 Task: Look for space in Galveston, United States from 10th August, 2023 to 18th August, 2023 for 2 adults in price range Rs.10000 to Rs.14000. Place can be private room with 1  bedroom having 1 bed and 1 bathroom. Property type can be house, flat, guest house. Amenities needed are: wifi, TV, free parkinig on premises, gym, breakfast. Booking option can be shelf check-in. Required host language is English.
Action: Mouse moved to (426, 90)
Screenshot: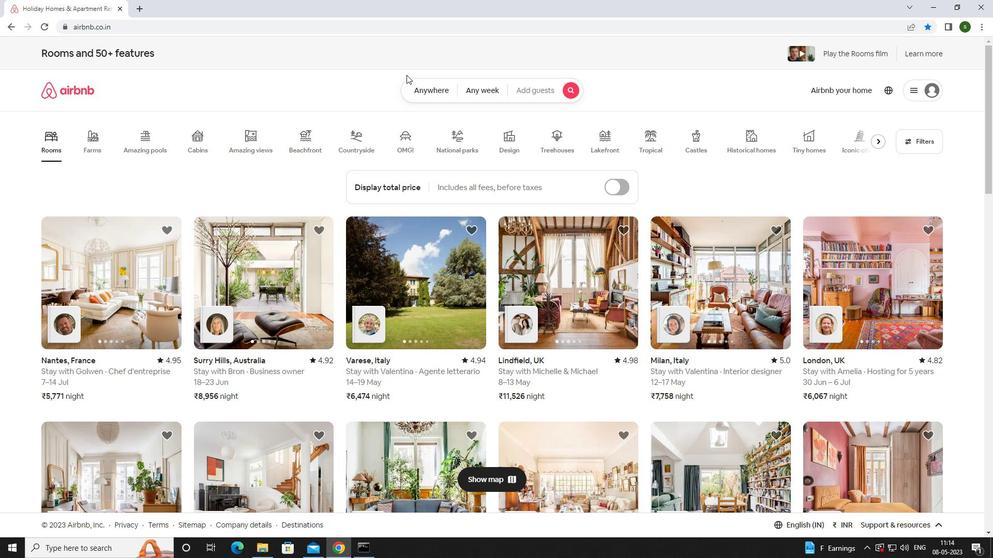 
Action: Mouse pressed left at (426, 90)
Screenshot: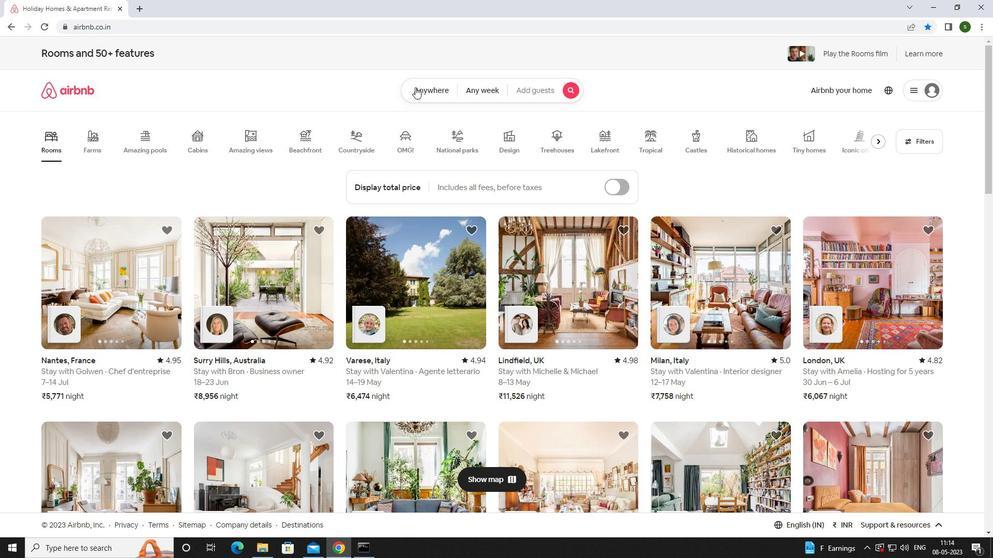 
Action: Mouse moved to (346, 130)
Screenshot: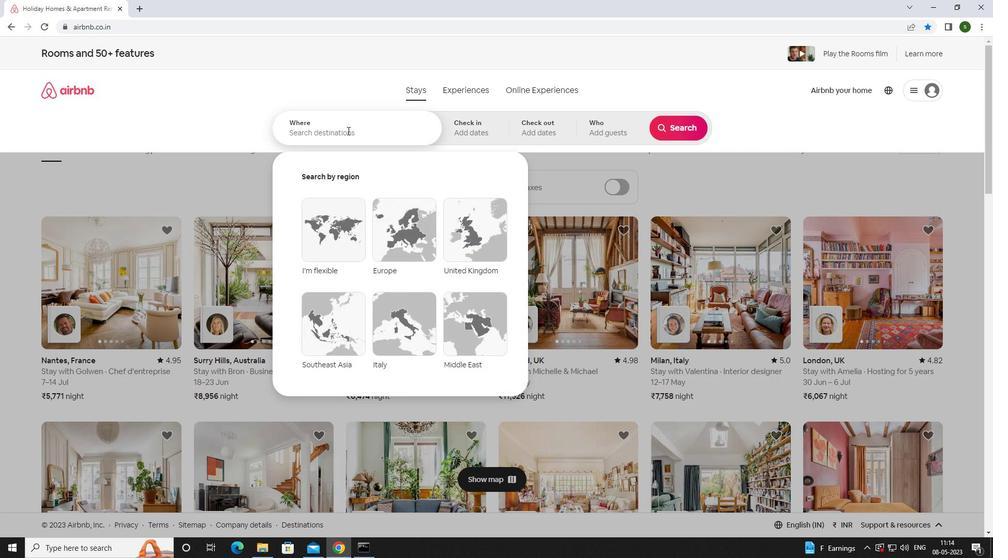 
Action: Mouse pressed left at (346, 130)
Screenshot: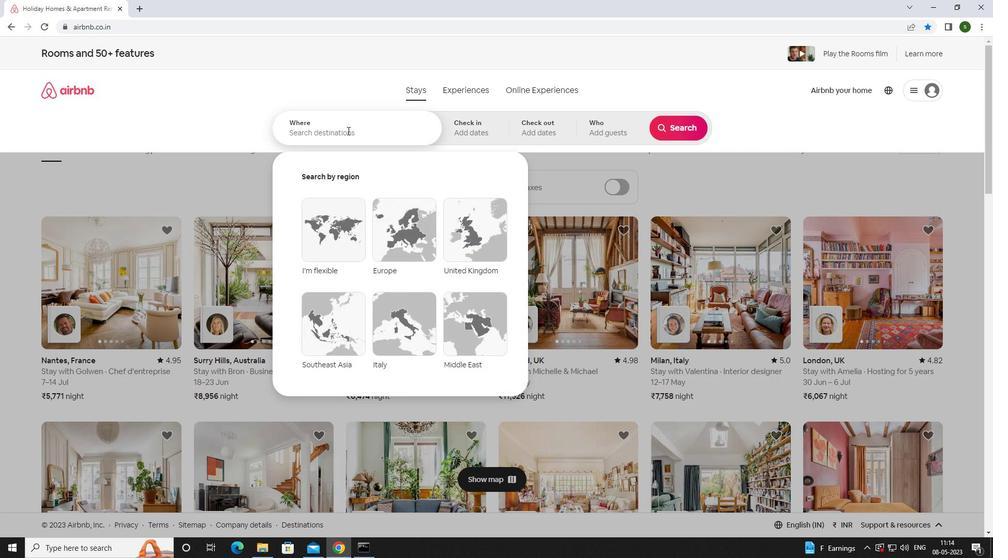 
Action: Key pressed <Key.caps_lock>g<Key.caps_lock>alveston,<Key.space><Key.caps_lock>u<Key.caps_lock>nited<Key.space><Key.caps_lock>s<Key.caps_lock>tates<Key.enter>
Screenshot: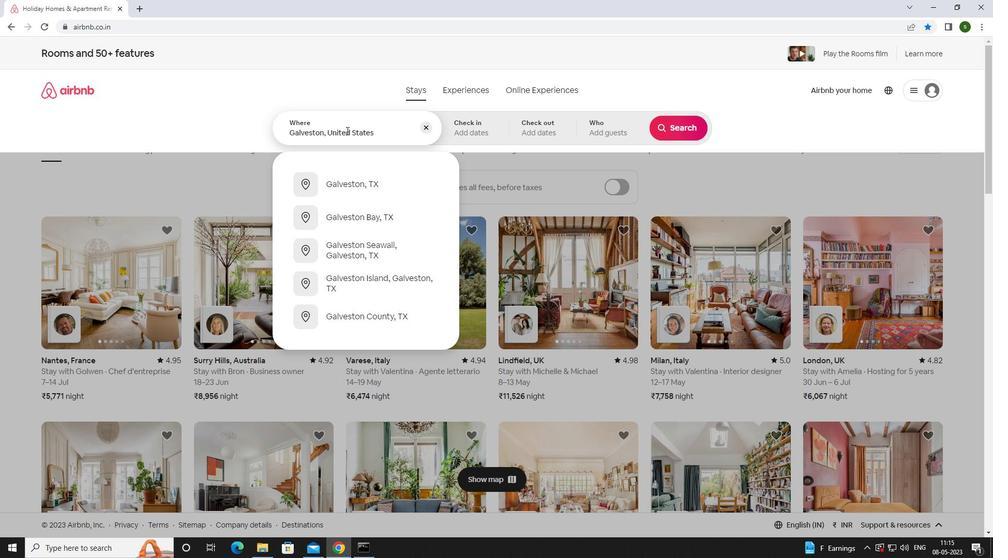 
Action: Mouse moved to (675, 206)
Screenshot: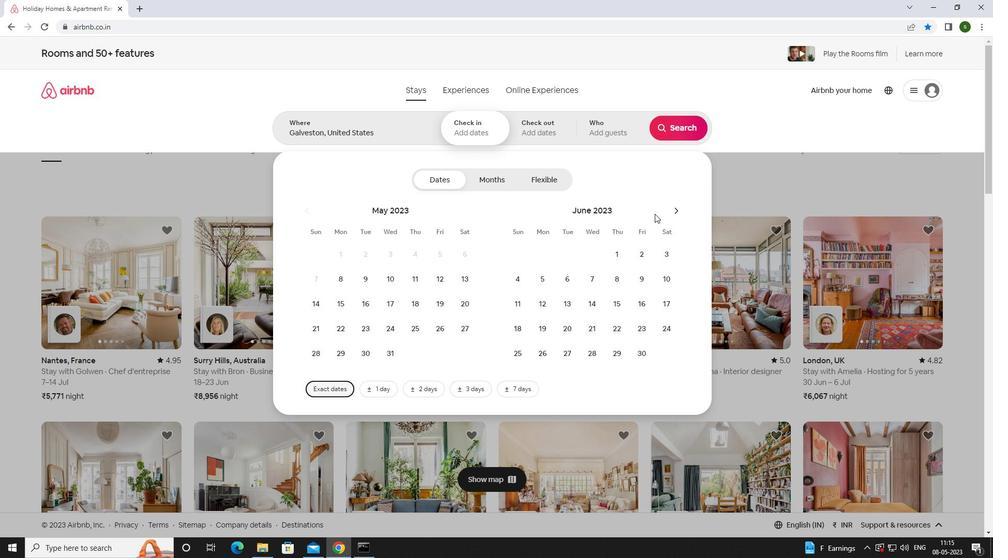 
Action: Mouse pressed left at (675, 206)
Screenshot: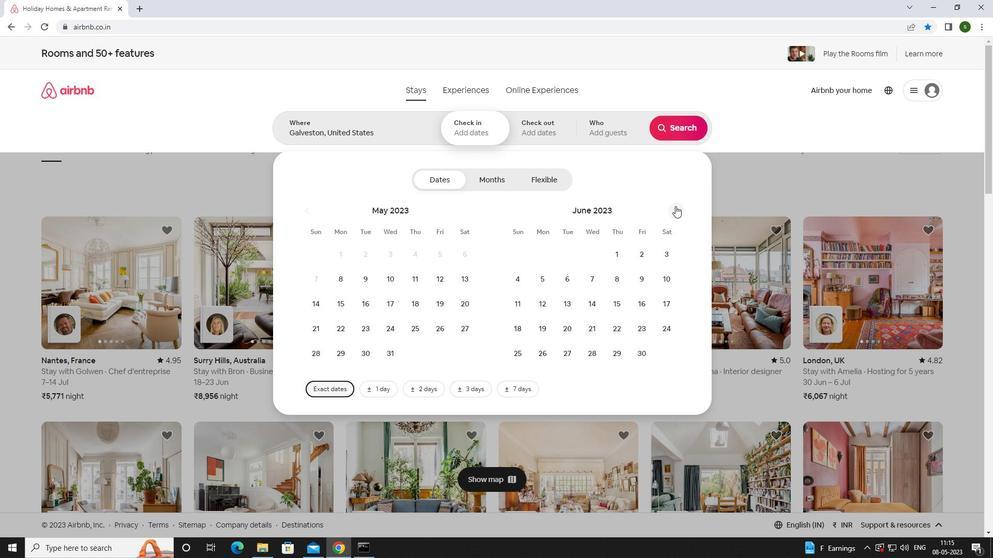 
Action: Mouse pressed left at (675, 206)
Screenshot: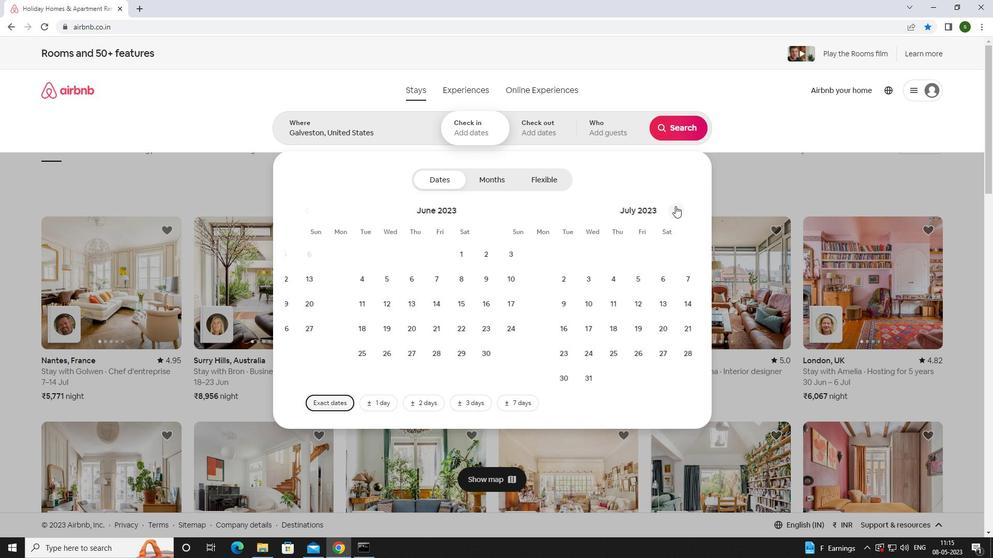 
Action: Mouse moved to (616, 274)
Screenshot: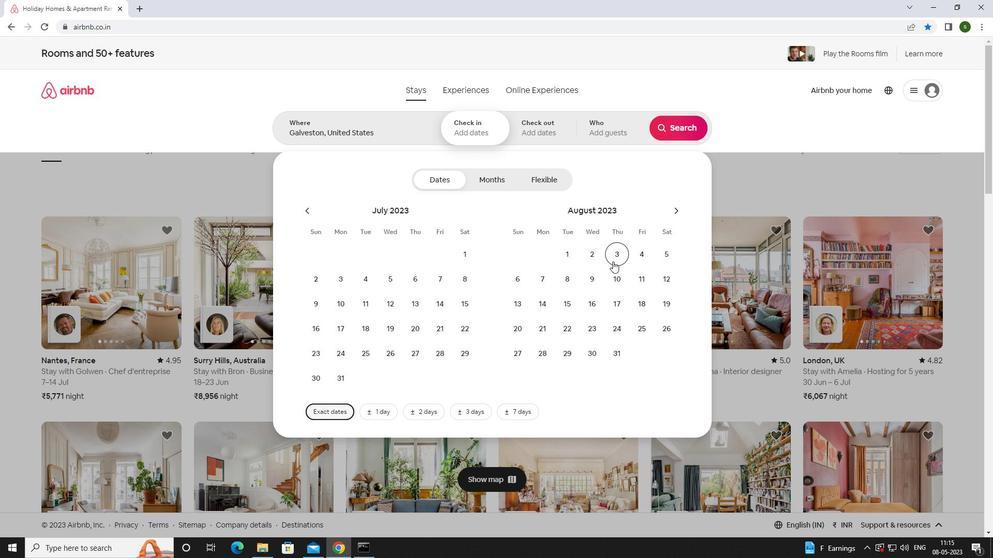 
Action: Mouse pressed left at (616, 274)
Screenshot: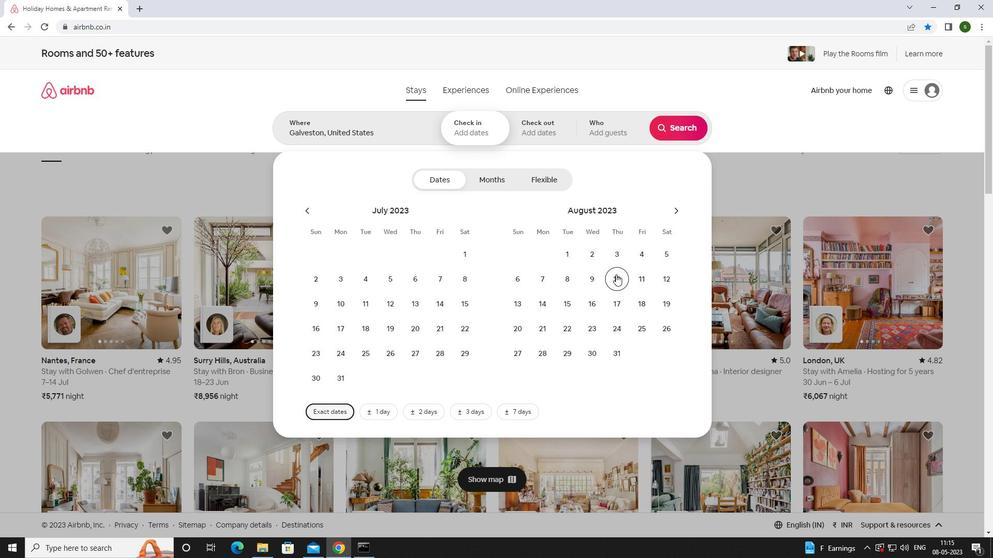 
Action: Mouse moved to (636, 305)
Screenshot: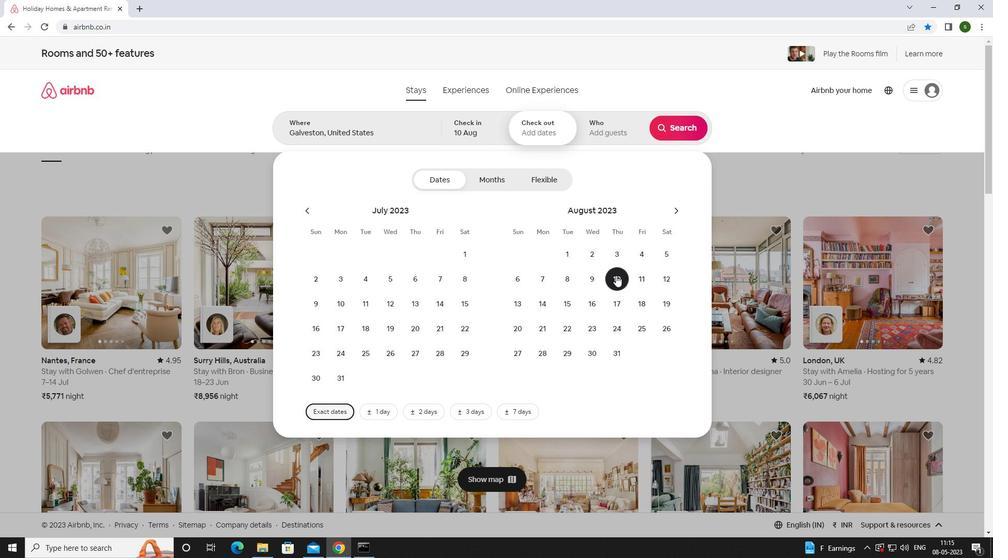 
Action: Mouse pressed left at (636, 305)
Screenshot: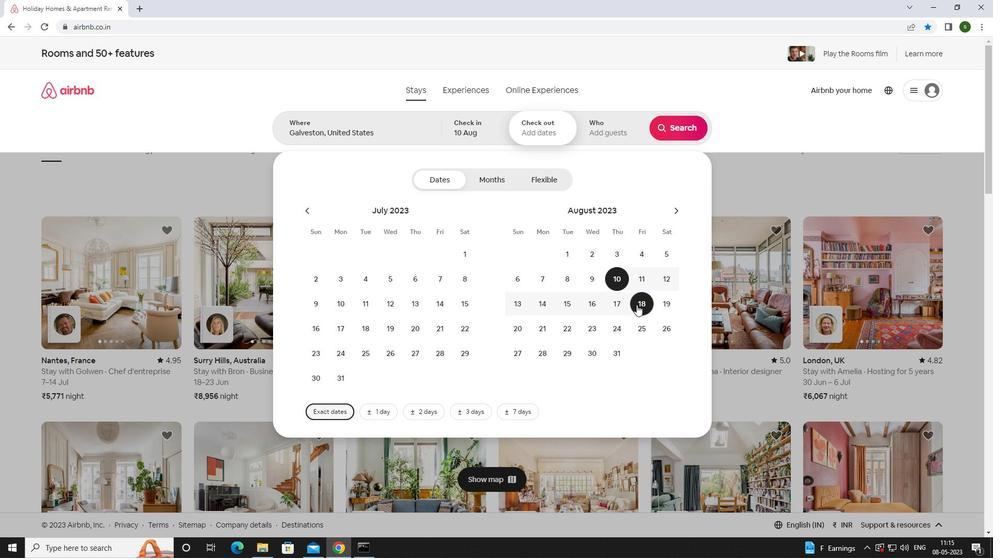 
Action: Mouse moved to (596, 129)
Screenshot: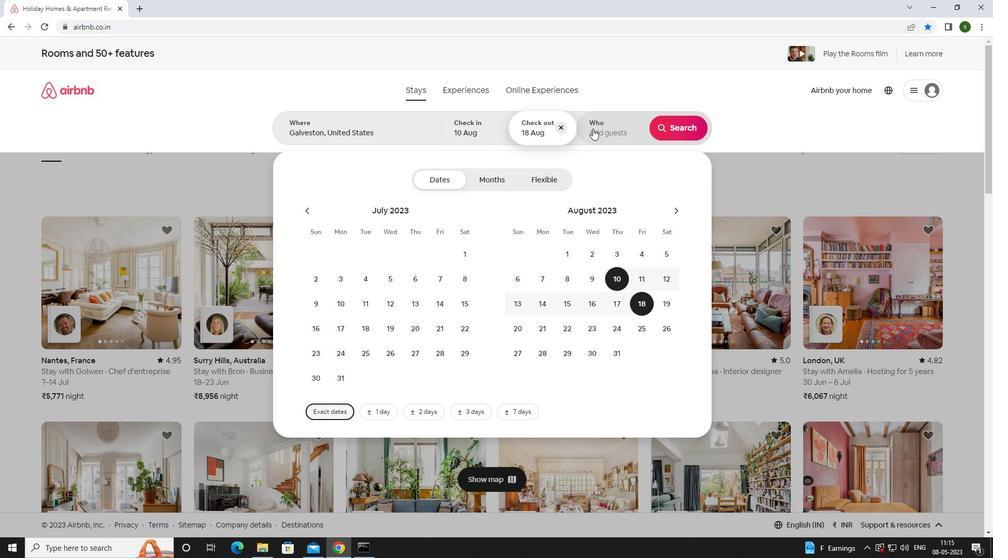 
Action: Mouse pressed left at (596, 129)
Screenshot: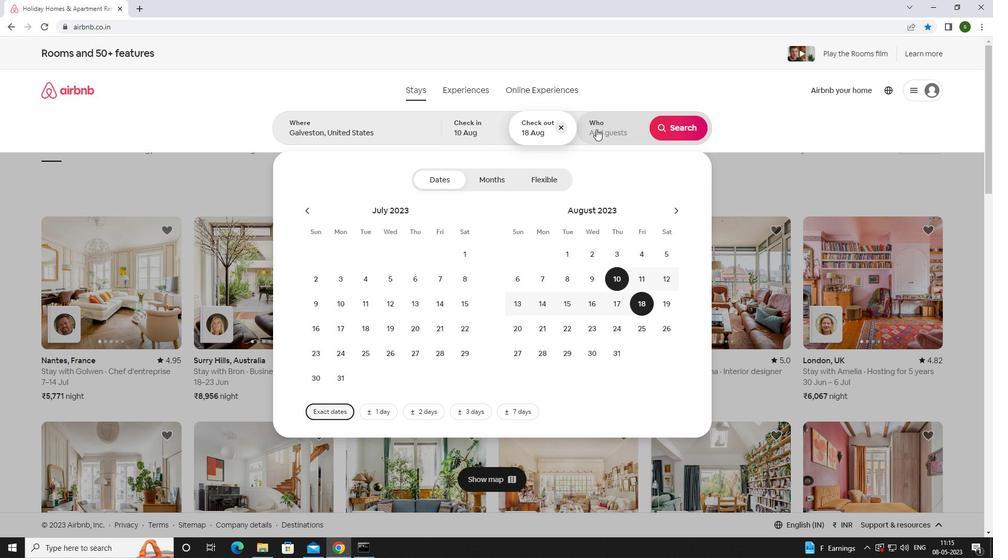 
Action: Mouse moved to (682, 178)
Screenshot: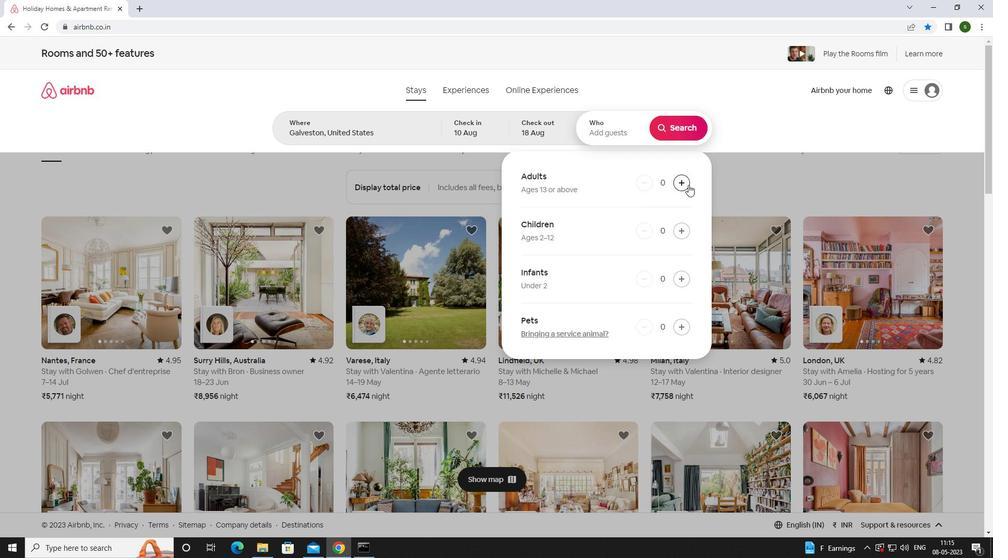 
Action: Mouse pressed left at (682, 178)
Screenshot: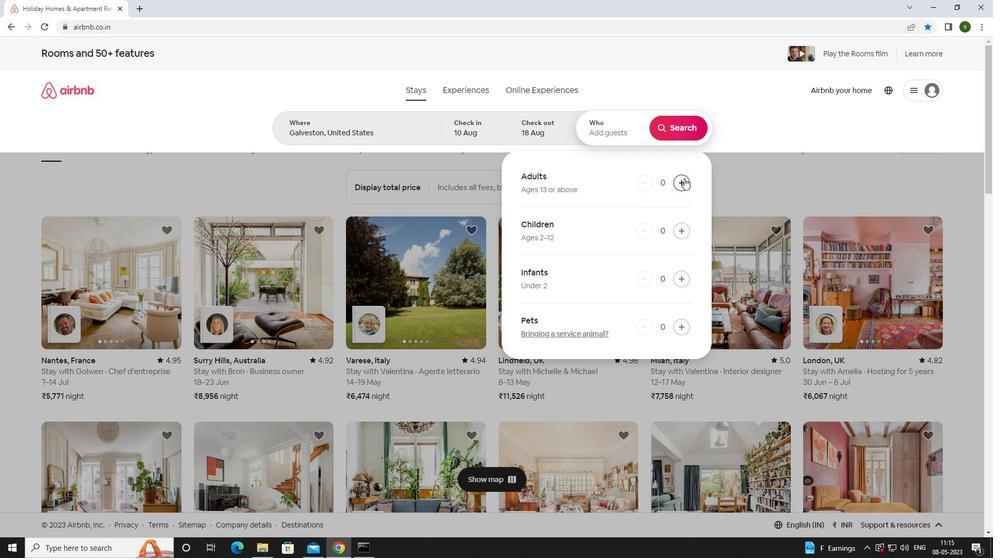 
Action: Mouse pressed left at (682, 178)
Screenshot: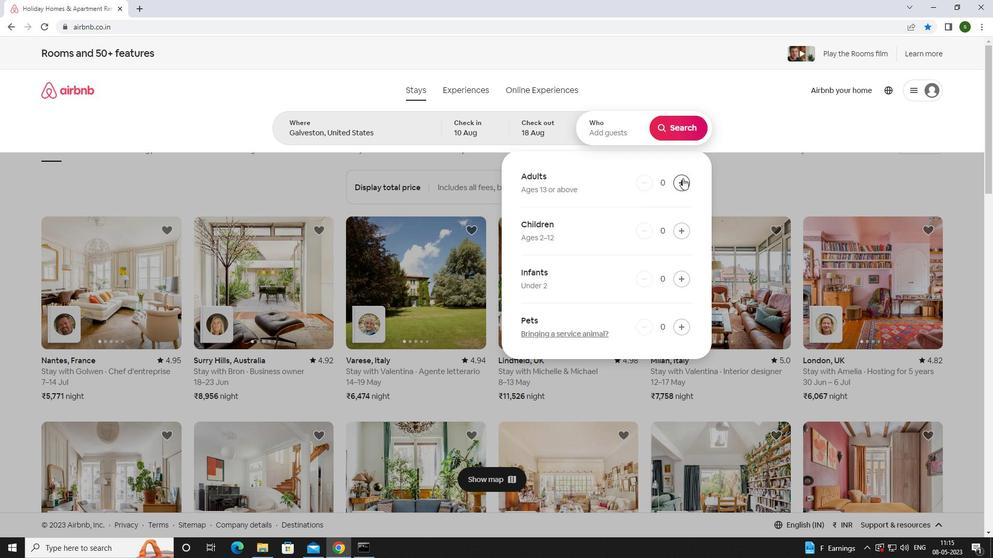 
Action: Mouse moved to (669, 136)
Screenshot: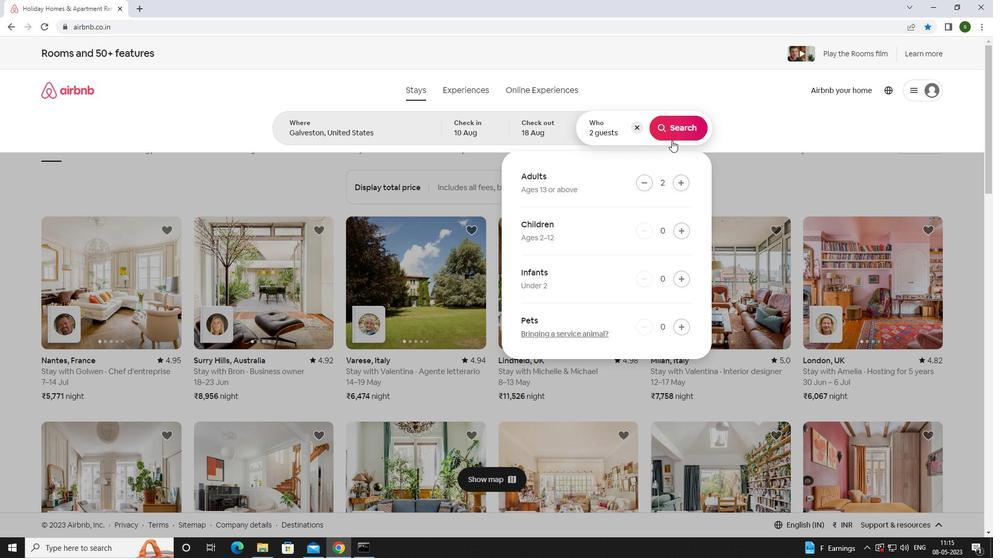 
Action: Mouse pressed left at (669, 136)
Screenshot: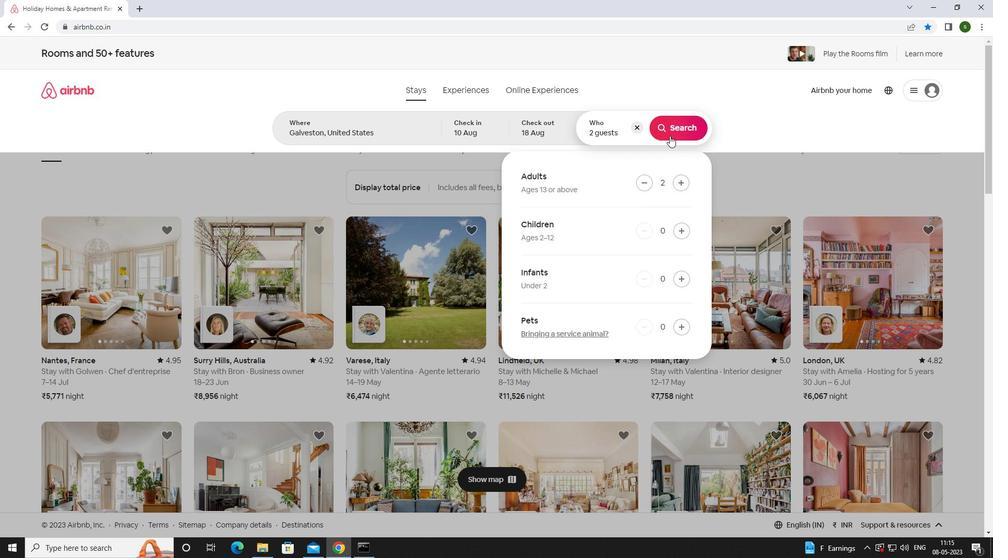
Action: Mouse moved to (940, 101)
Screenshot: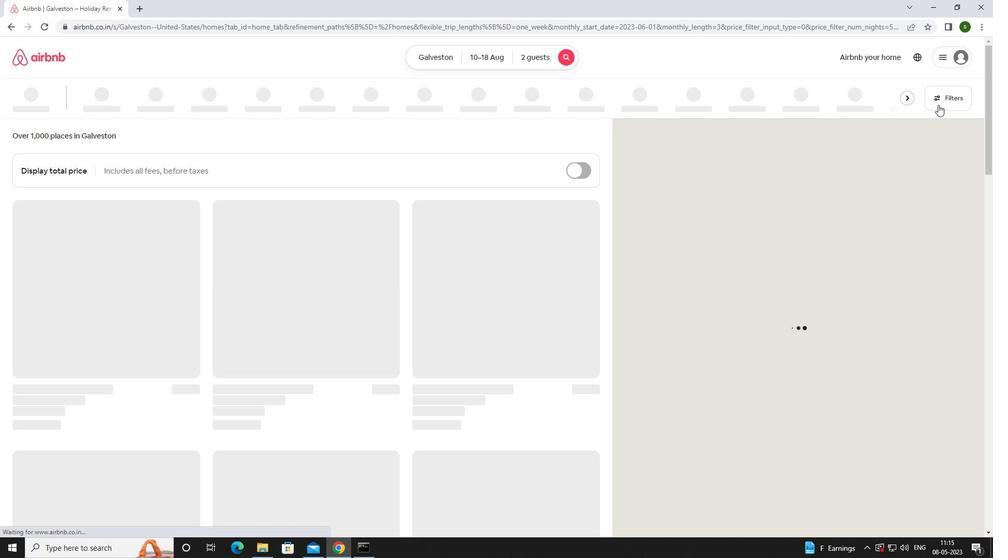 
Action: Mouse pressed left at (940, 101)
Screenshot: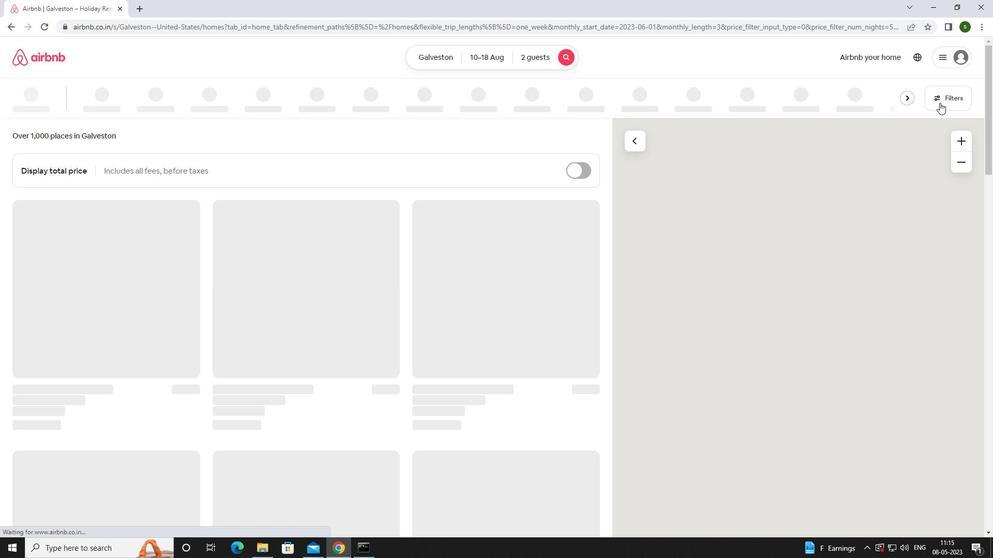 
Action: Mouse moved to (415, 347)
Screenshot: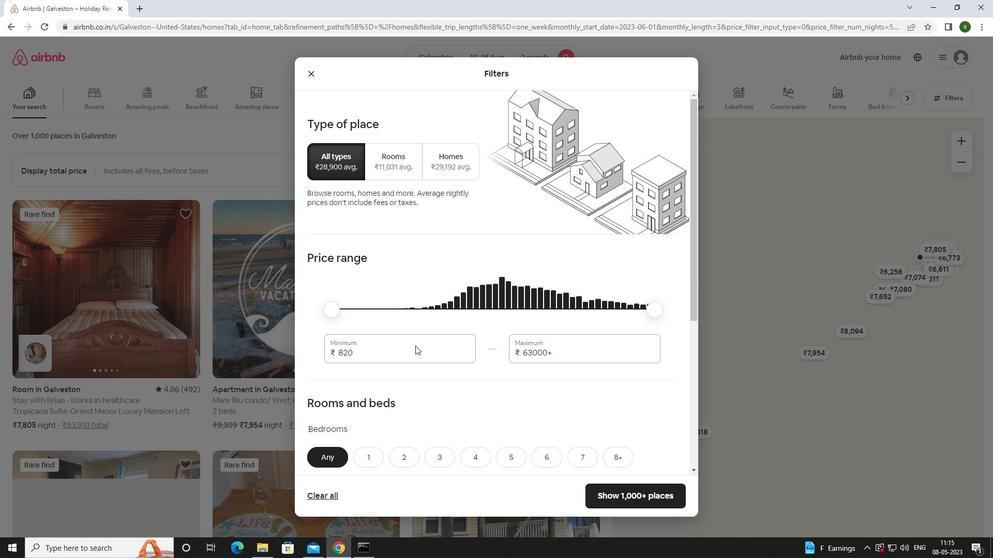 
Action: Mouse pressed left at (415, 347)
Screenshot: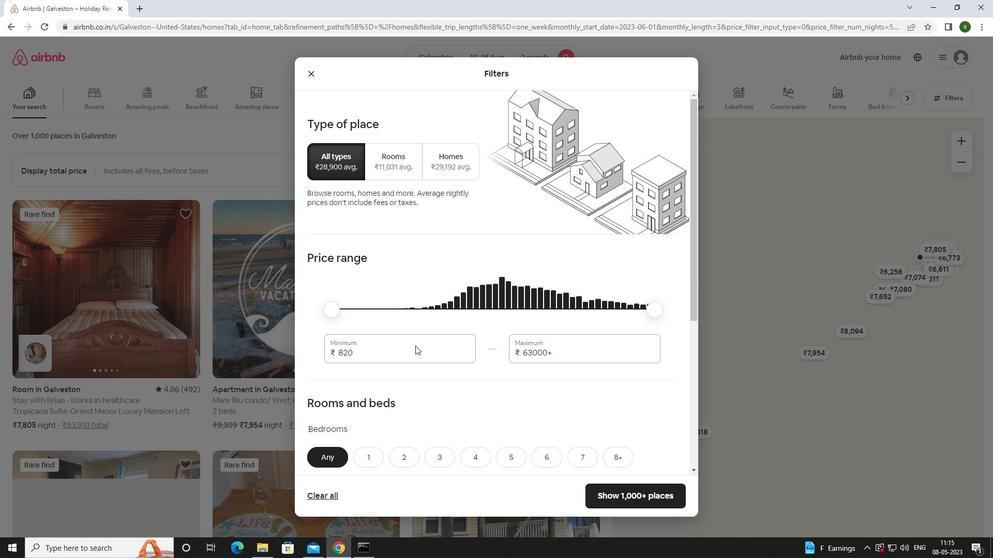 
Action: Mouse moved to (415, 347)
Screenshot: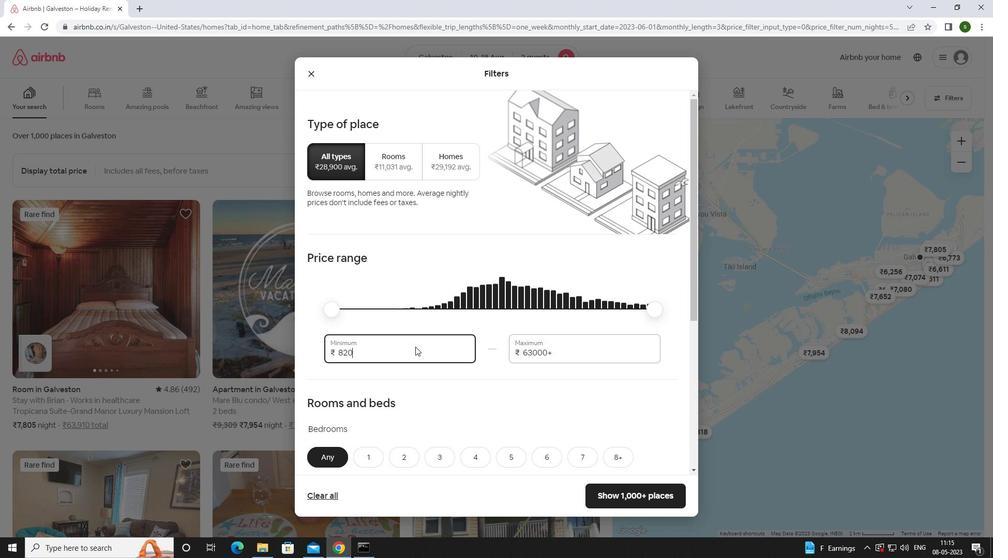 
Action: Key pressed <Key.backspace><Key.backspace><Key.backspace><Key.backspace>10000
Screenshot: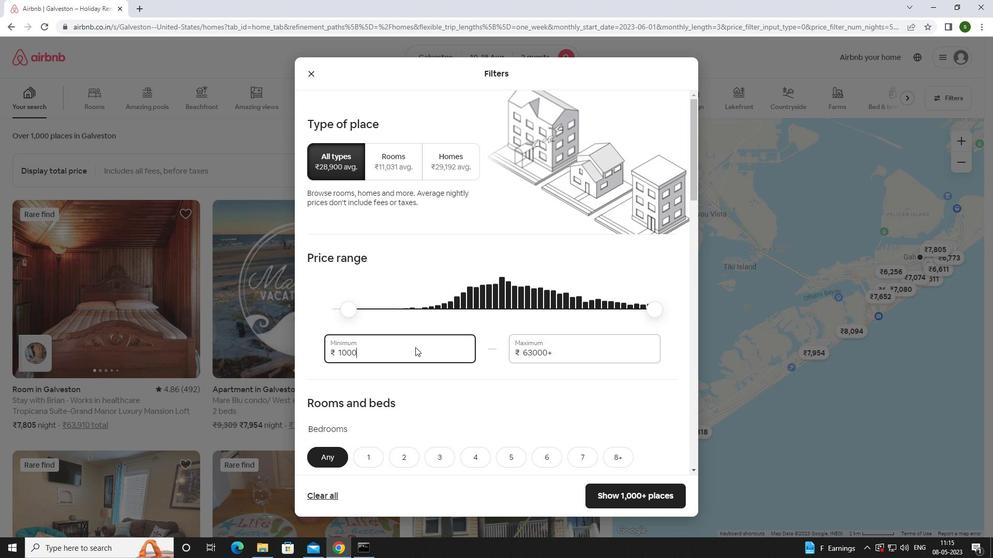 
Action: Mouse moved to (577, 346)
Screenshot: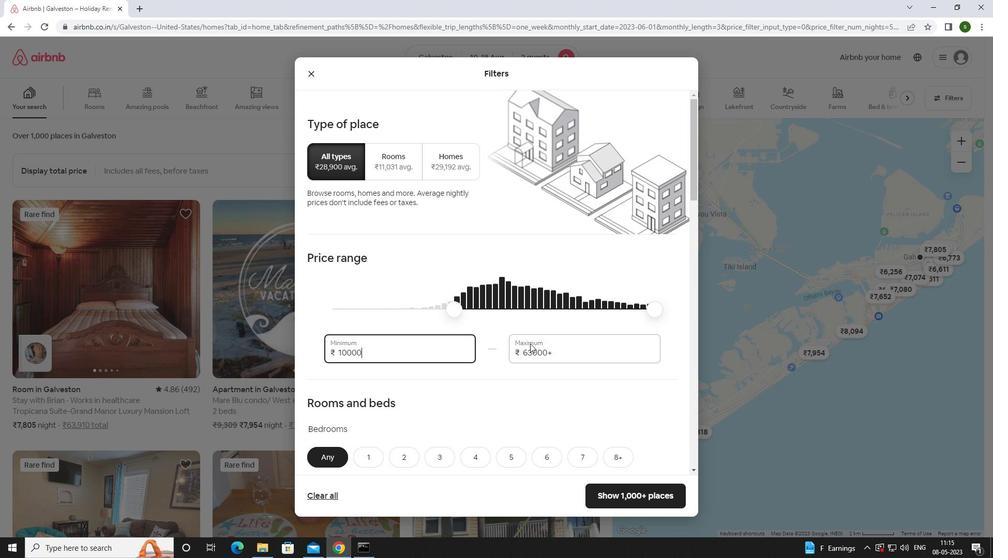 
Action: Mouse pressed left at (577, 346)
Screenshot: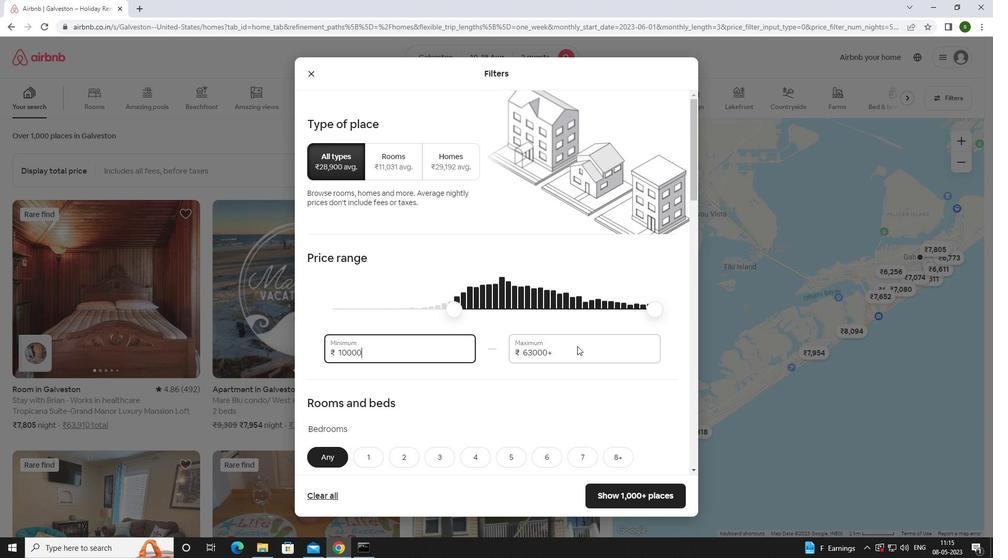 
Action: Key pressed <Key.backspace><Key.backspace><Key.backspace><Key.backspace><Key.backspace><Key.backspace><Key.backspace><Key.backspace><Key.backspace><Key.backspace><Key.backspace><Key.backspace>14000
Screenshot: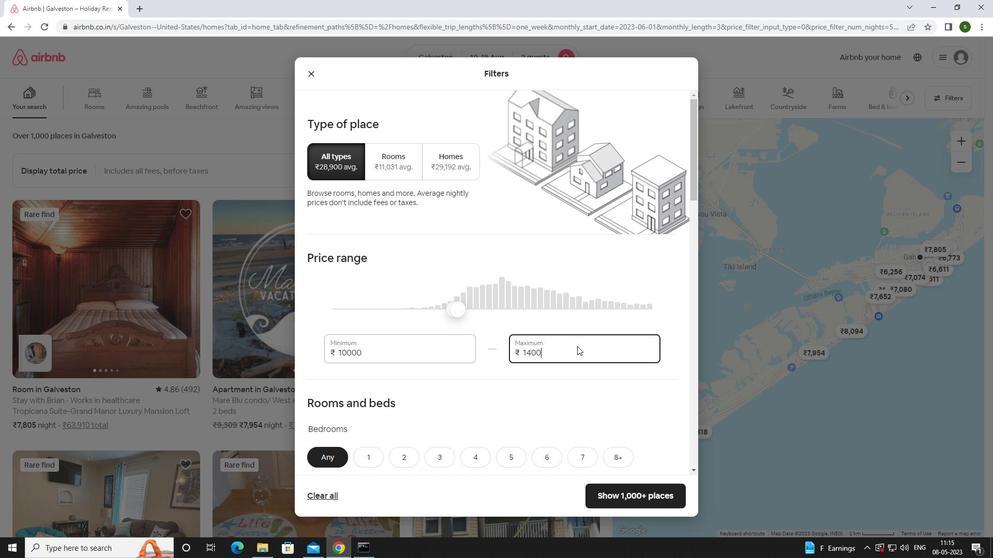 
Action: Mouse moved to (454, 343)
Screenshot: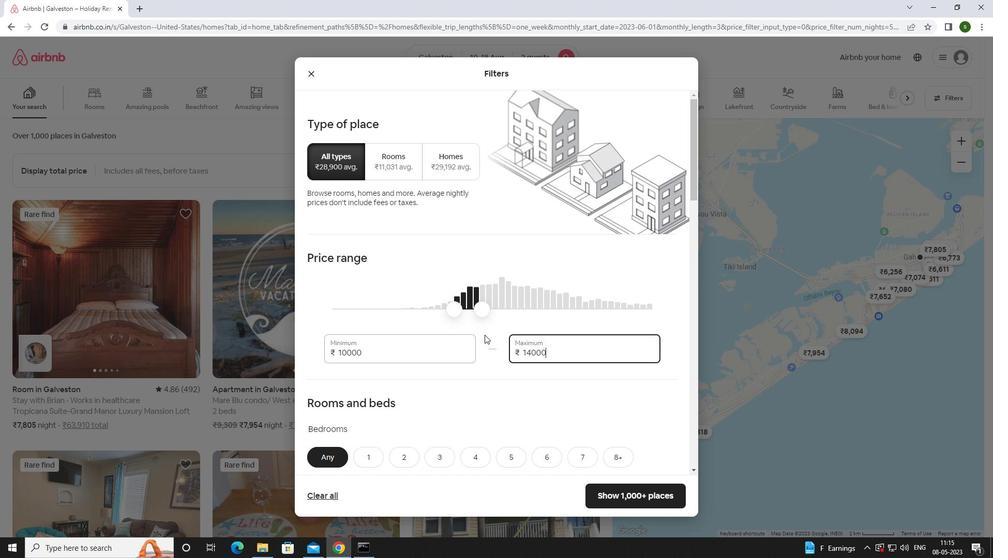 
Action: Mouse scrolled (454, 343) with delta (0, 0)
Screenshot: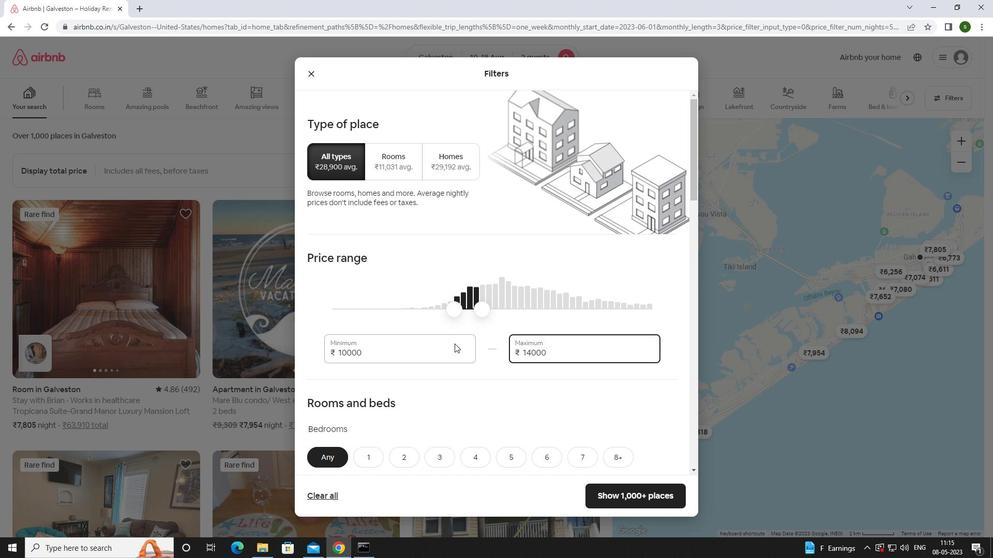
Action: Mouse scrolled (454, 343) with delta (0, 0)
Screenshot: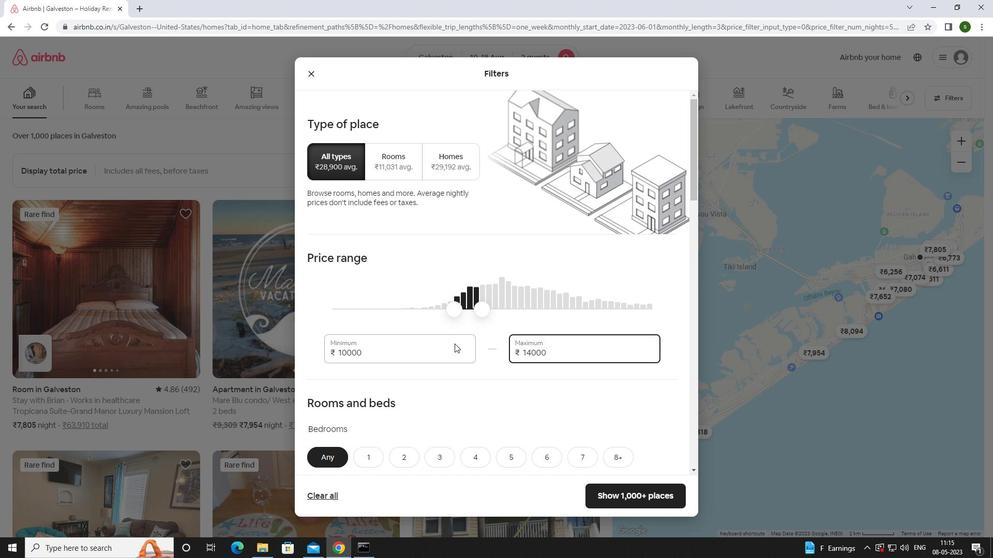 
Action: Mouse scrolled (454, 343) with delta (0, 0)
Screenshot: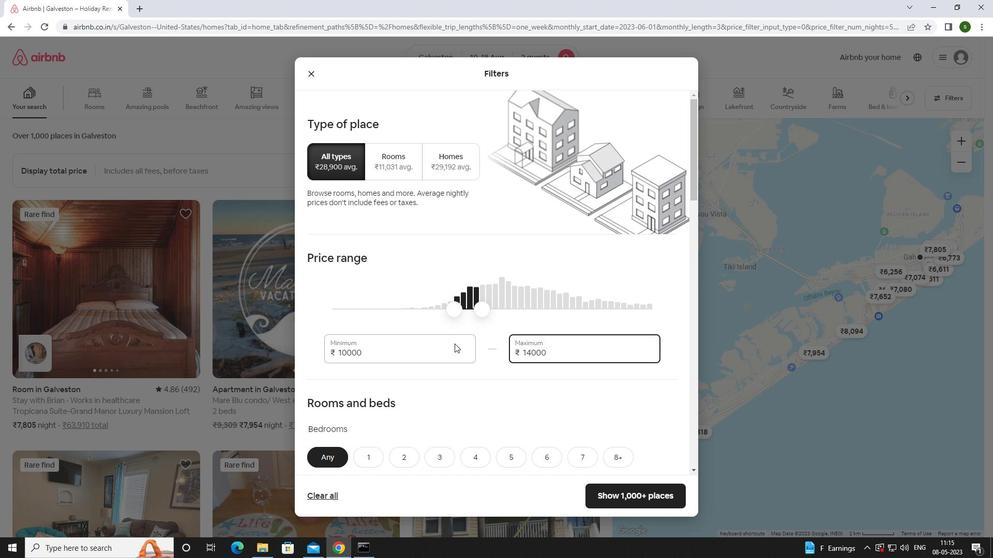 
Action: Mouse moved to (454, 343)
Screenshot: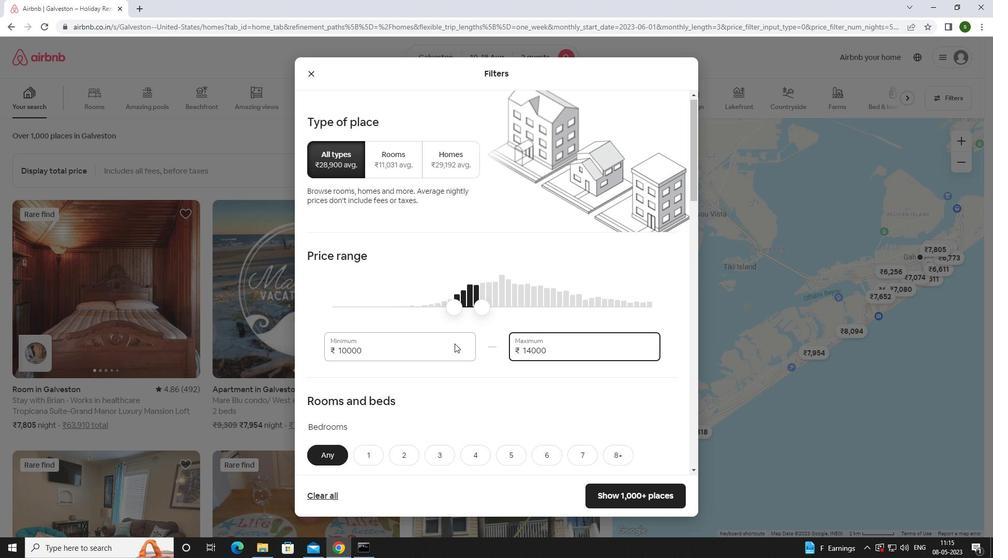 
Action: Mouse scrolled (454, 343) with delta (0, 0)
Screenshot: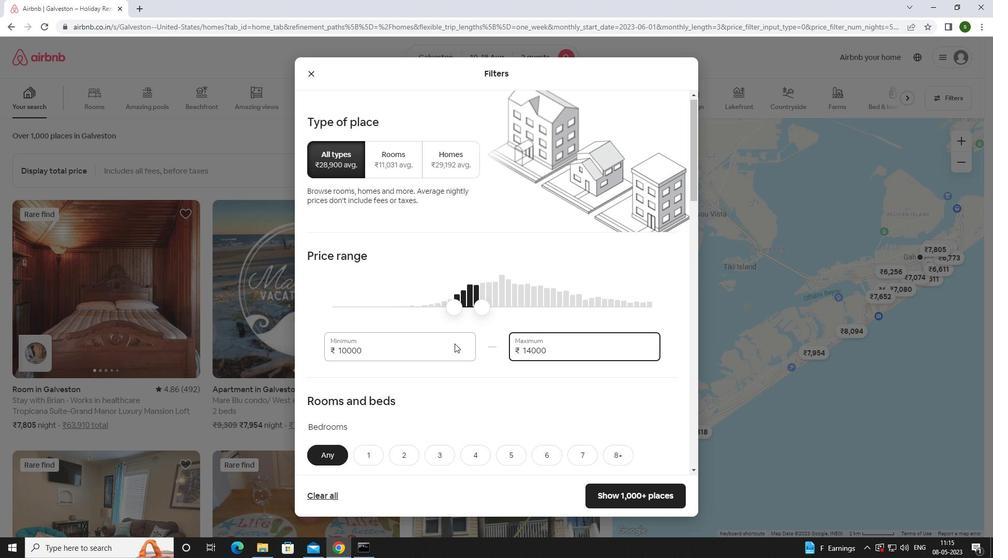 
Action: Mouse moved to (372, 256)
Screenshot: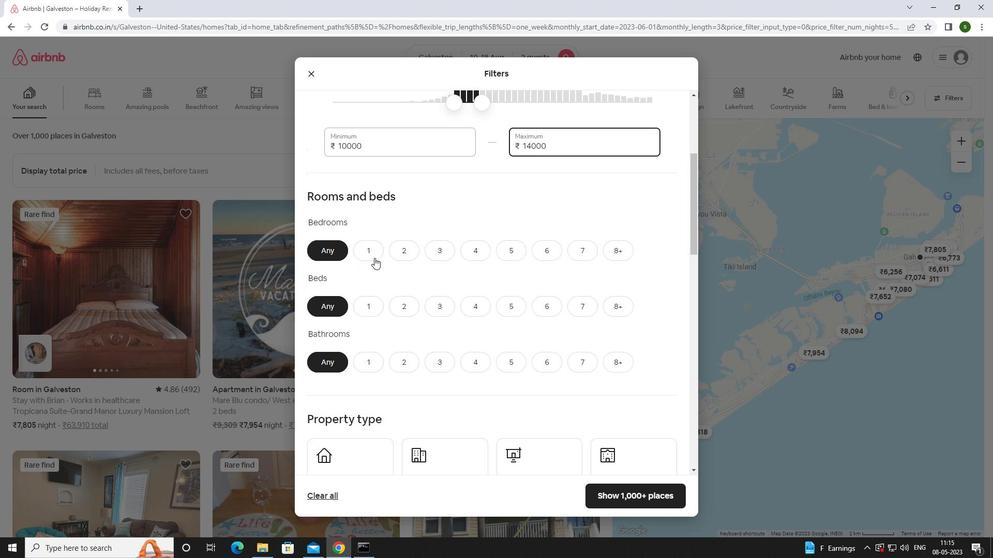 
Action: Mouse pressed left at (372, 256)
Screenshot: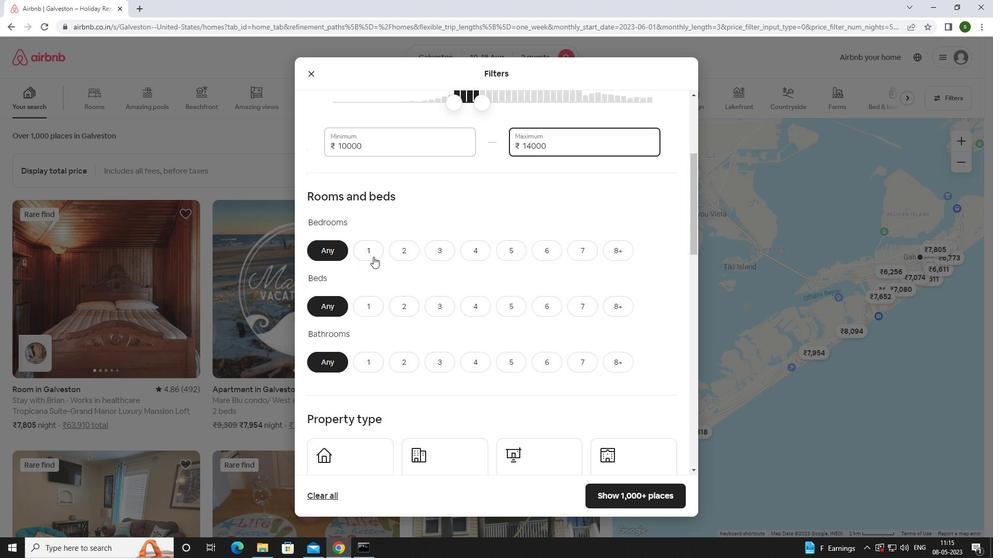 
Action: Mouse moved to (371, 307)
Screenshot: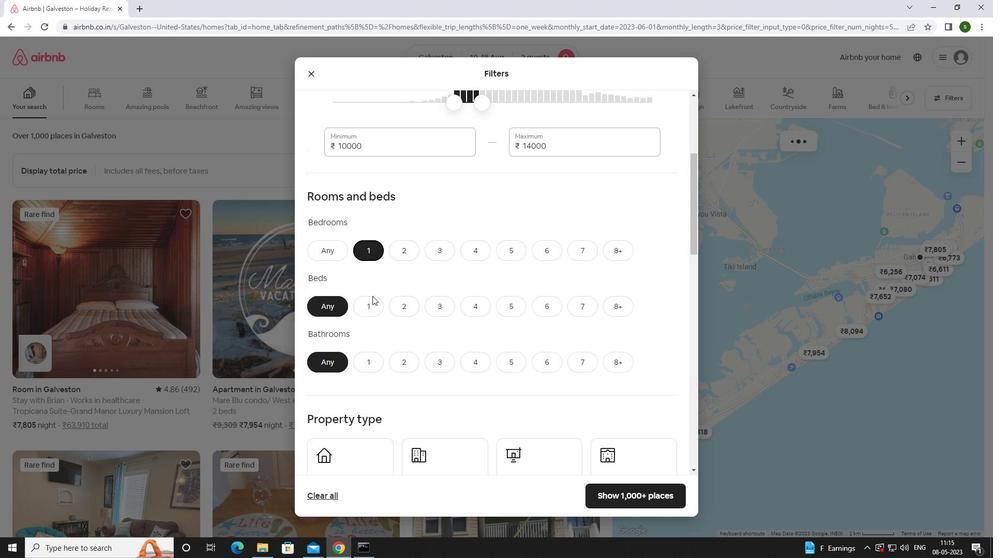 
Action: Mouse pressed left at (371, 307)
Screenshot: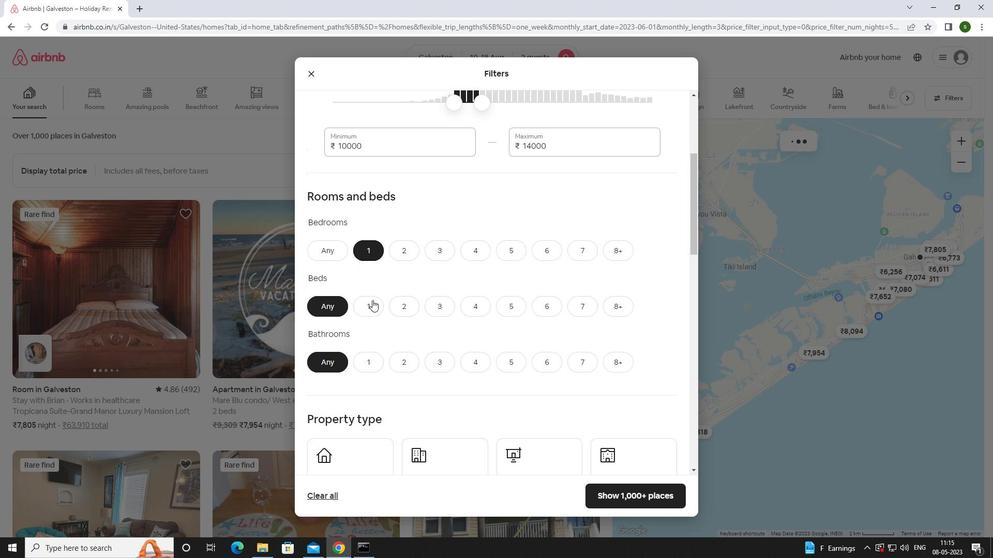 
Action: Mouse moved to (362, 358)
Screenshot: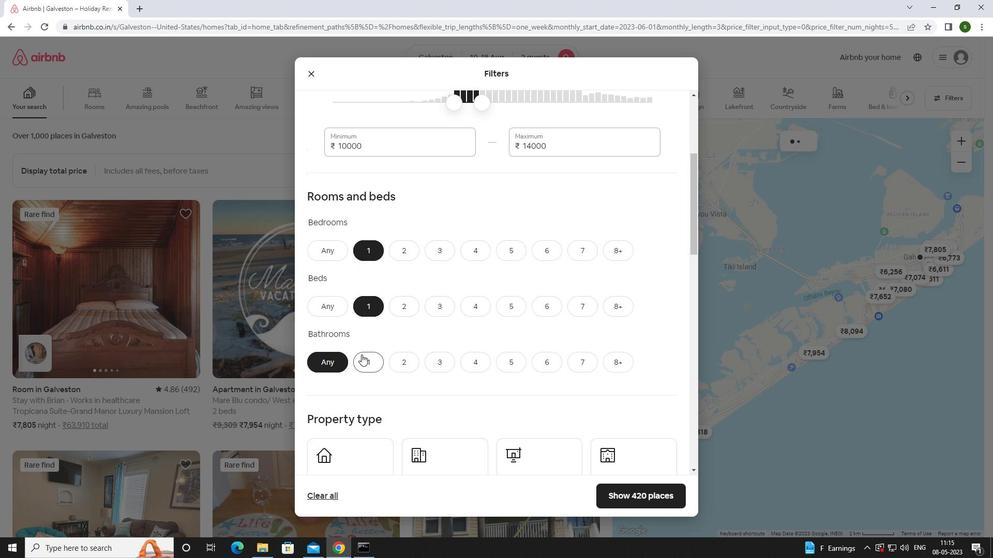 
Action: Mouse pressed left at (362, 358)
Screenshot: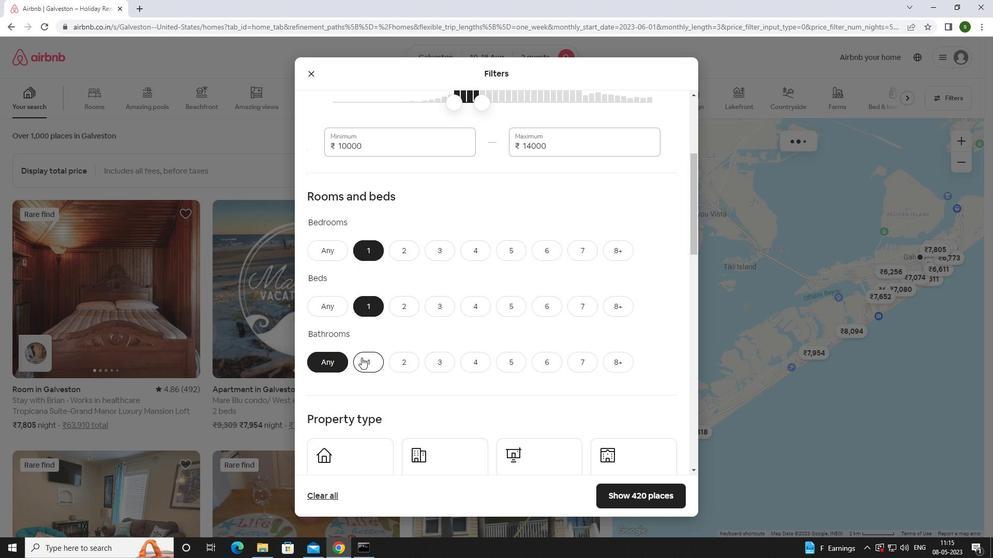
Action: Mouse moved to (365, 355)
Screenshot: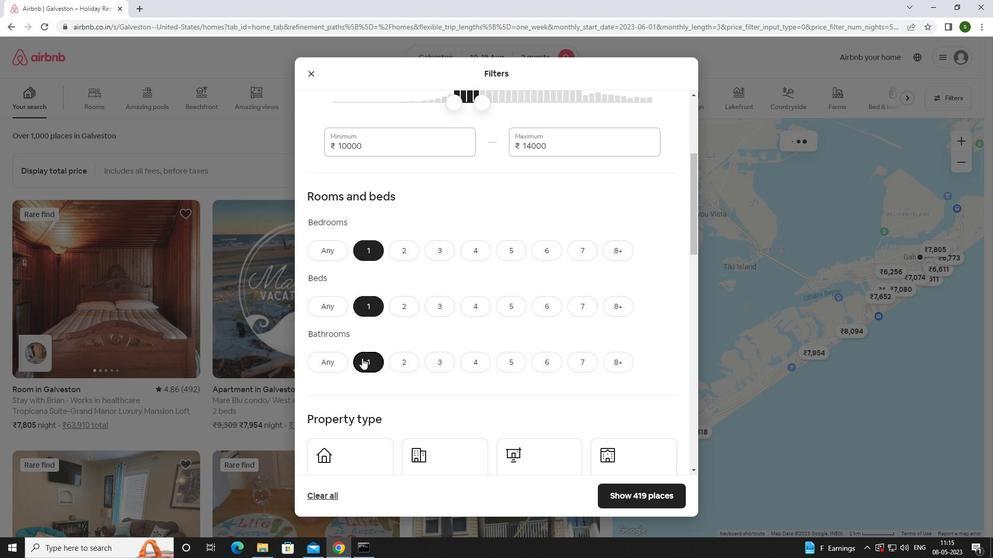 
Action: Mouse scrolled (365, 355) with delta (0, 0)
Screenshot: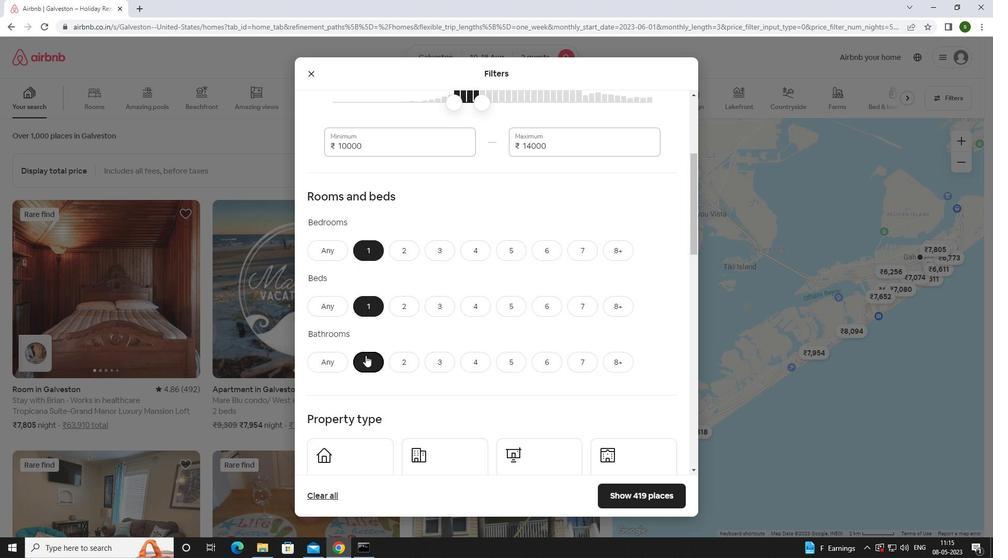 
Action: Mouse moved to (366, 355)
Screenshot: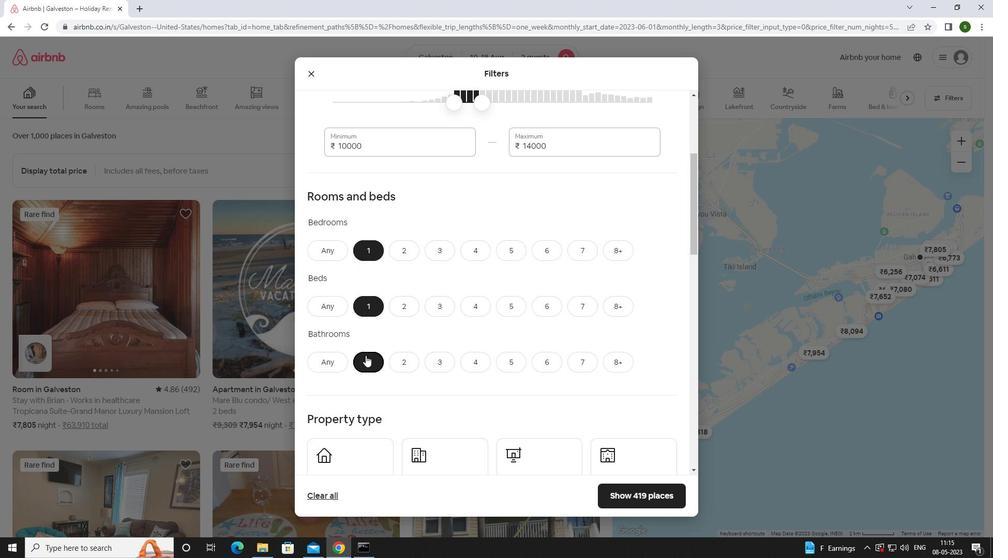 
Action: Mouse scrolled (366, 355) with delta (0, 0)
Screenshot: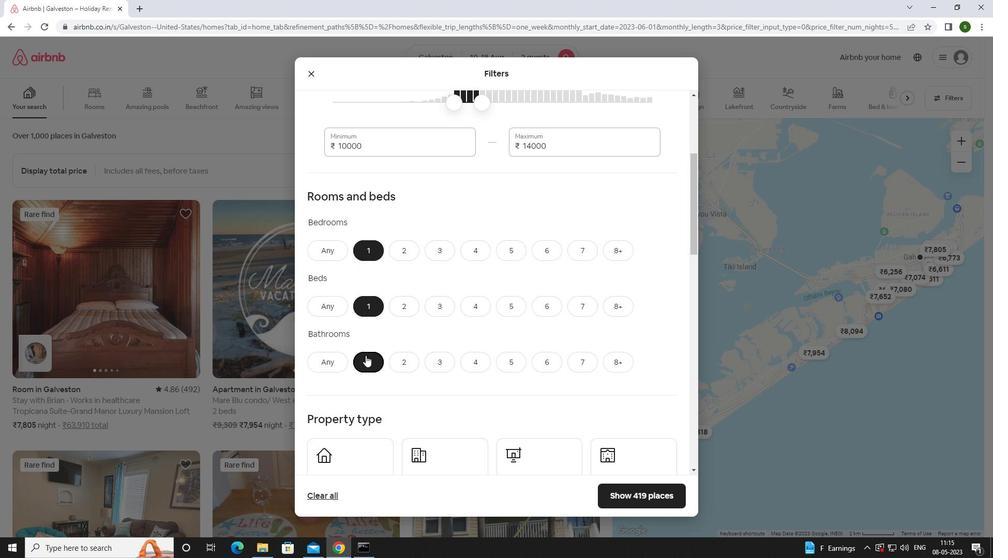 
Action: Mouse moved to (365, 356)
Screenshot: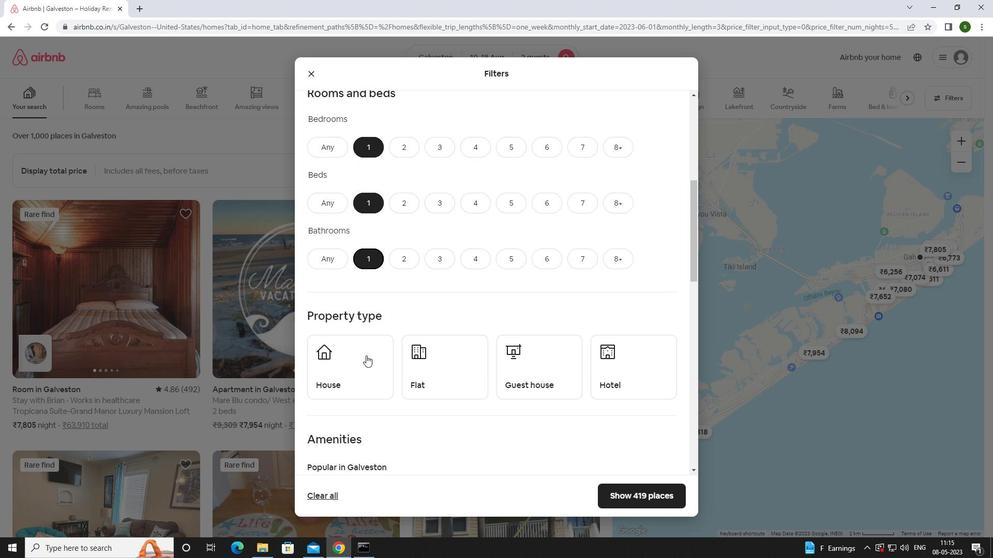 
Action: Mouse pressed left at (365, 356)
Screenshot: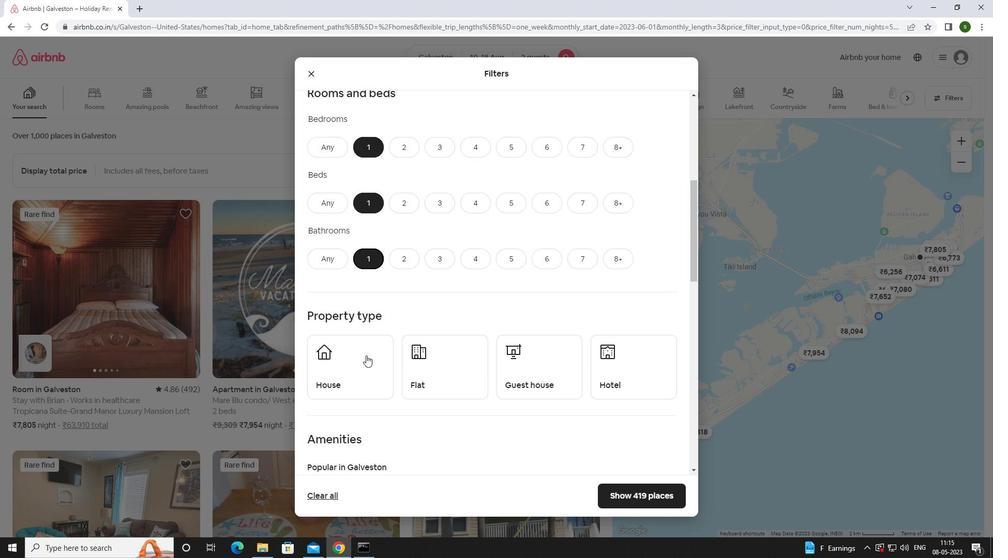 
Action: Mouse moved to (470, 369)
Screenshot: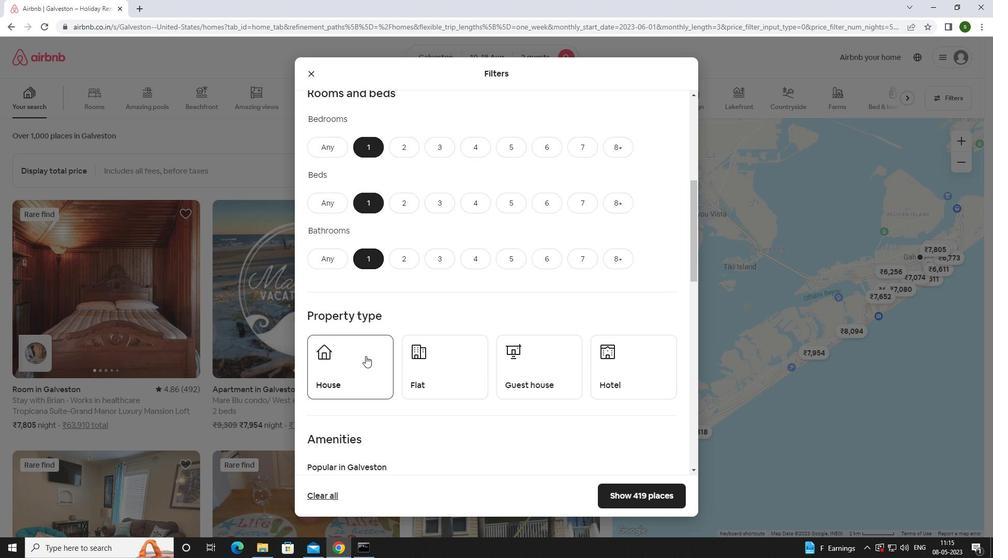 
Action: Mouse pressed left at (470, 369)
Screenshot: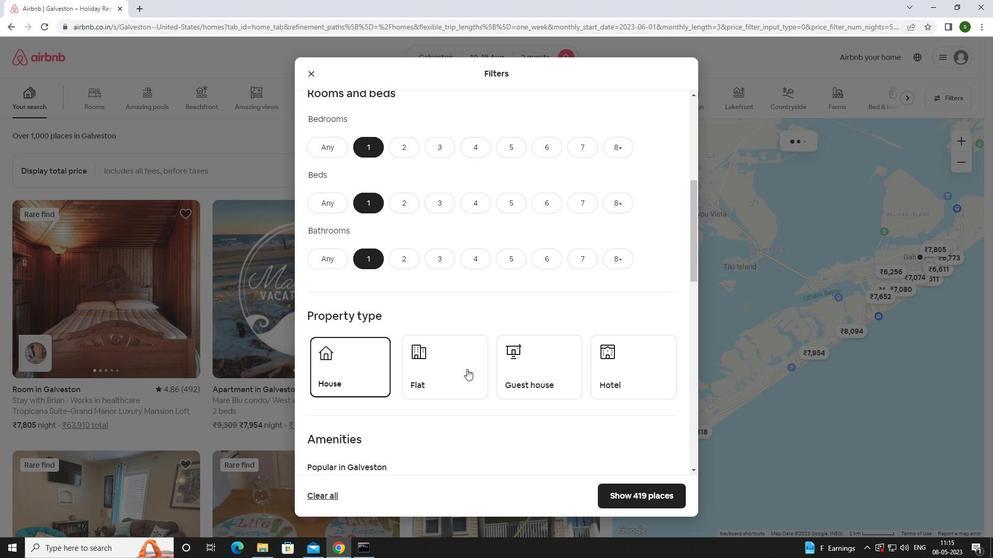 
Action: Mouse moved to (538, 362)
Screenshot: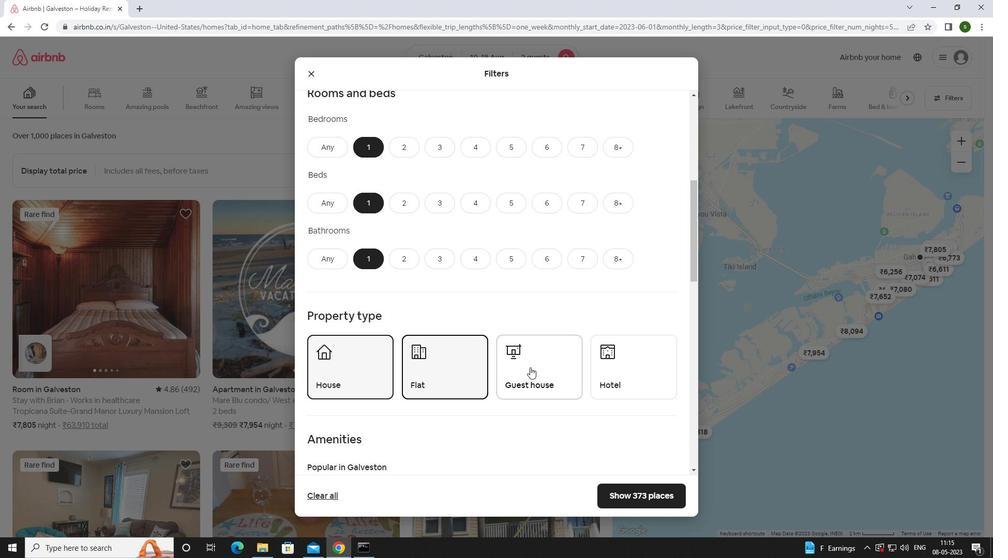 
Action: Mouse pressed left at (538, 362)
Screenshot: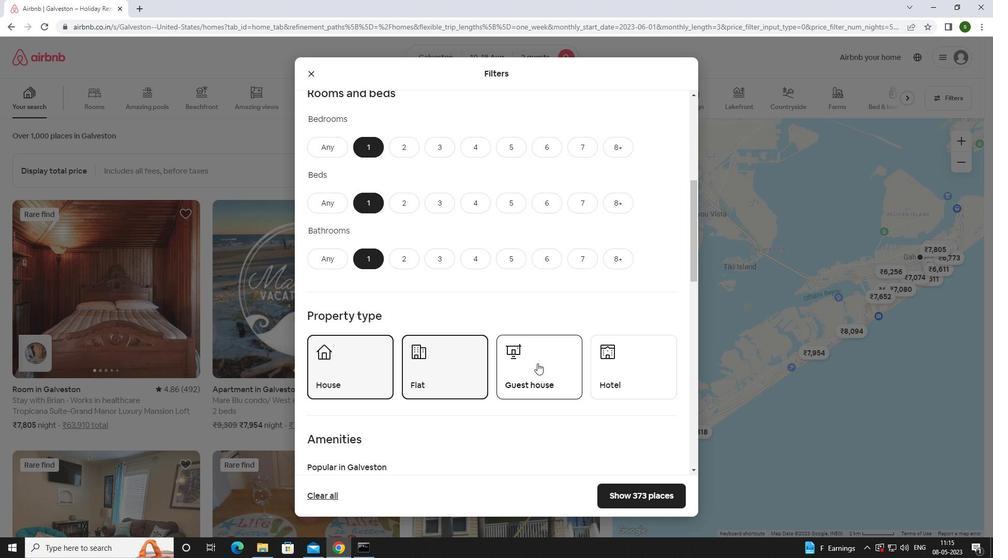 
Action: Mouse moved to (492, 340)
Screenshot: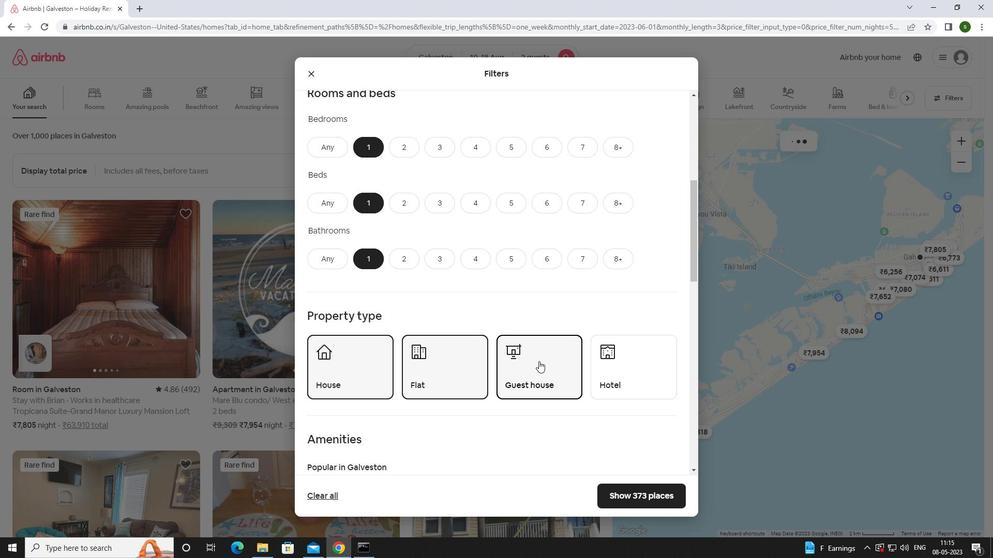 
Action: Mouse scrolled (492, 340) with delta (0, 0)
Screenshot: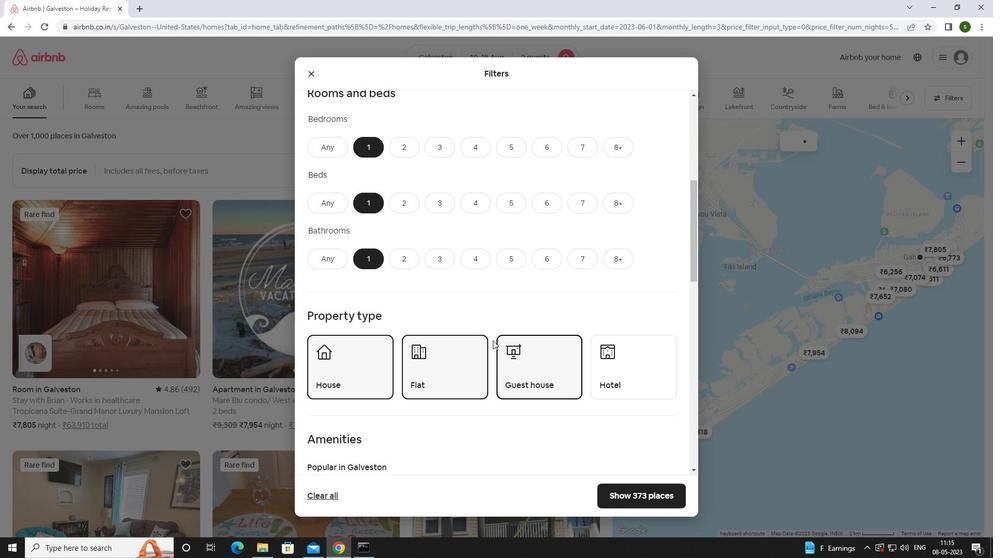 
Action: Mouse scrolled (492, 340) with delta (0, 0)
Screenshot: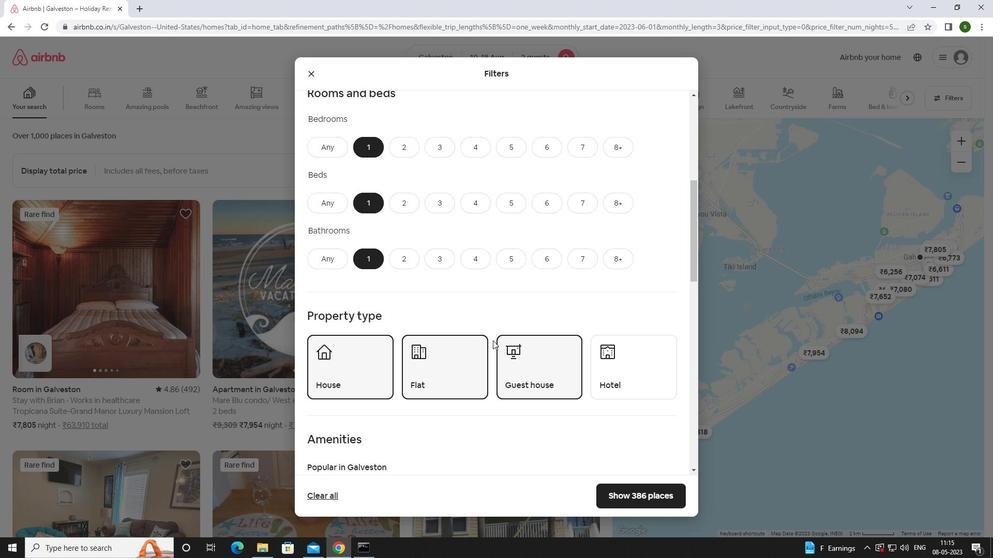 
Action: Mouse scrolled (492, 340) with delta (0, 0)
Screenshot: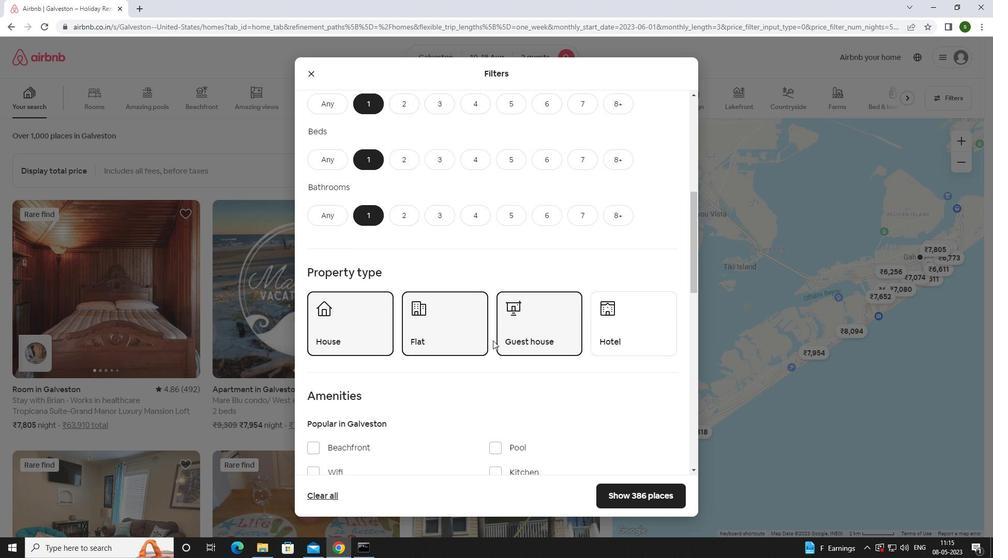 
Action: Mouse scrolled (492, 340) with delta (0, 0)
Screenshot: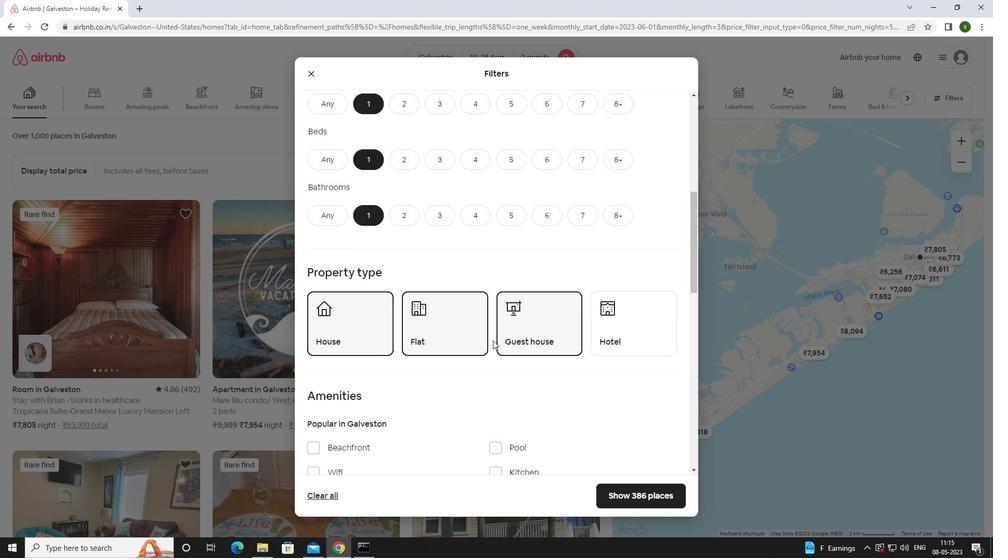 
Action: Mouse scrolled (492, 340) with delta (0, 0)
Screenshot: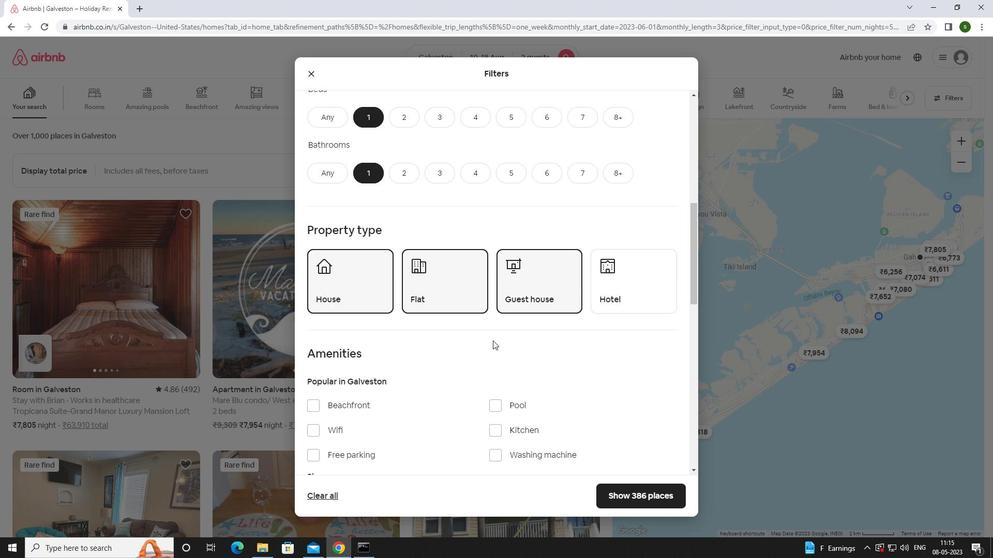 
Action: Mouse moved to (323, 253)
Screenshot: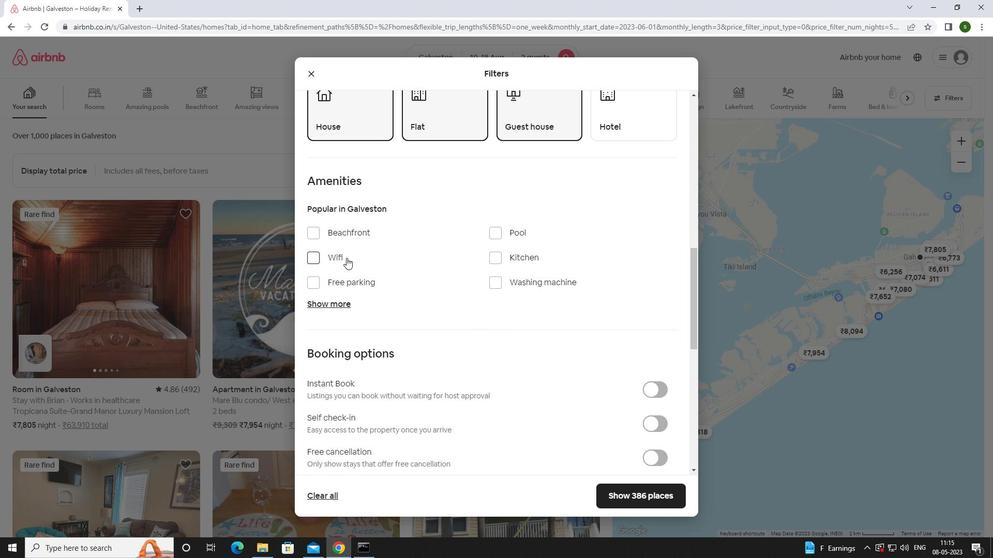 
Action: Mouse pressed left at (323, 253)
Screenshot: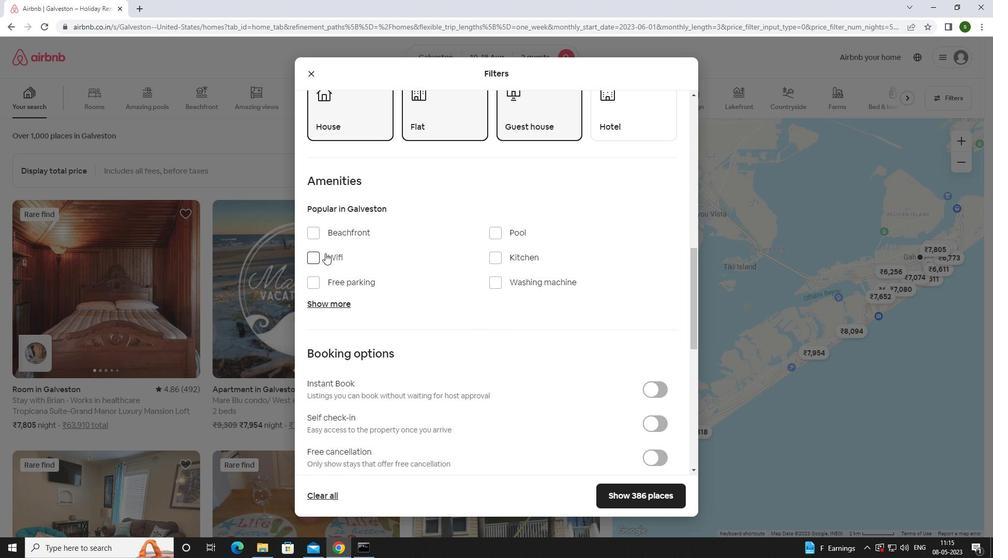 
Action: Mouse moved to (329, 286)
Screenshot: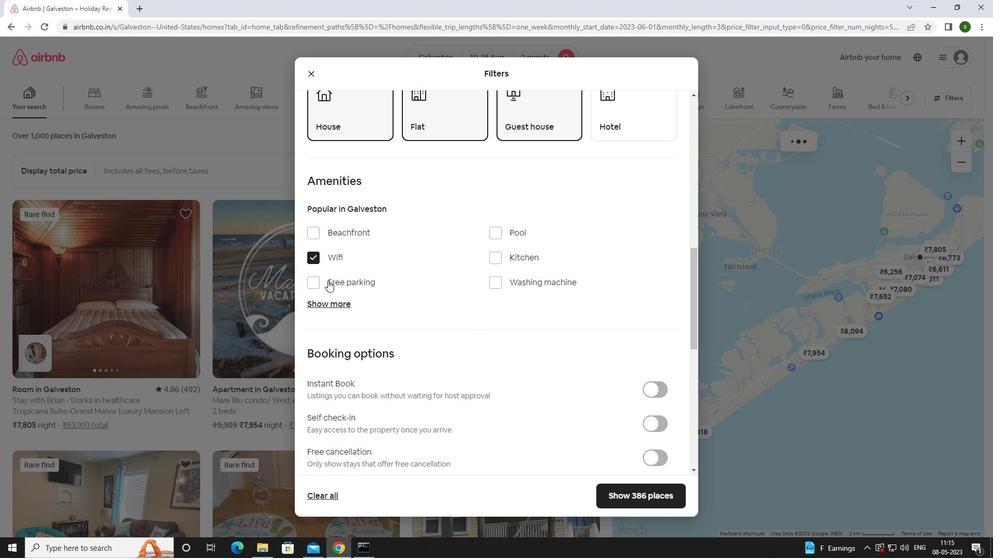 
Action: Mouse pressed left at (329, 286)
Screenshot: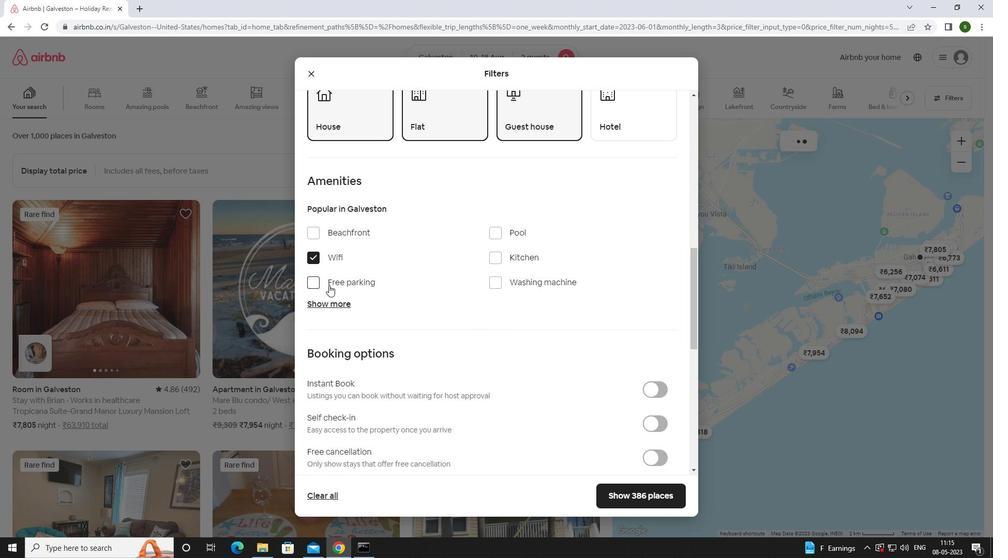 
Action: Mouse moved to (330, 303)
Screenshot: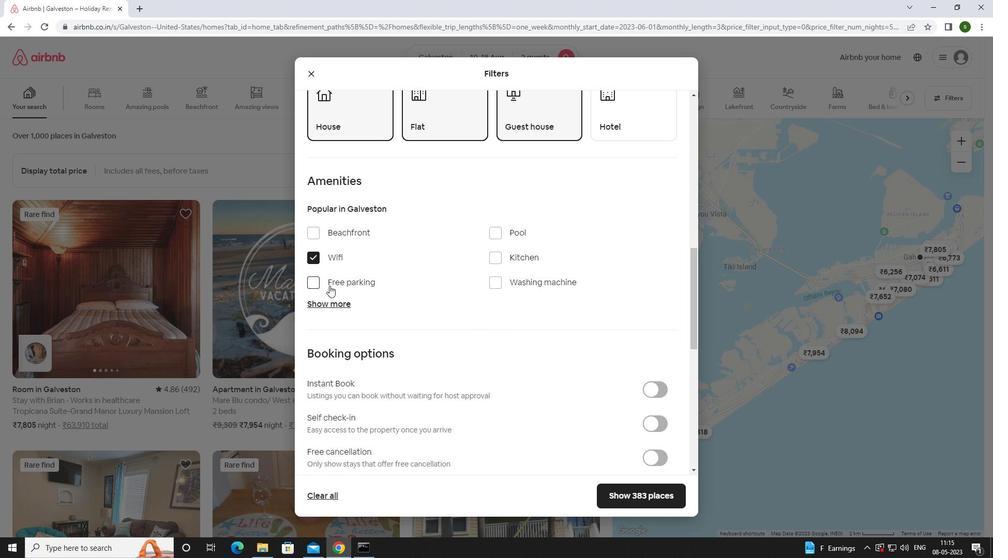 
Action: Mouse pressed left at (330, 303)
Screenshot: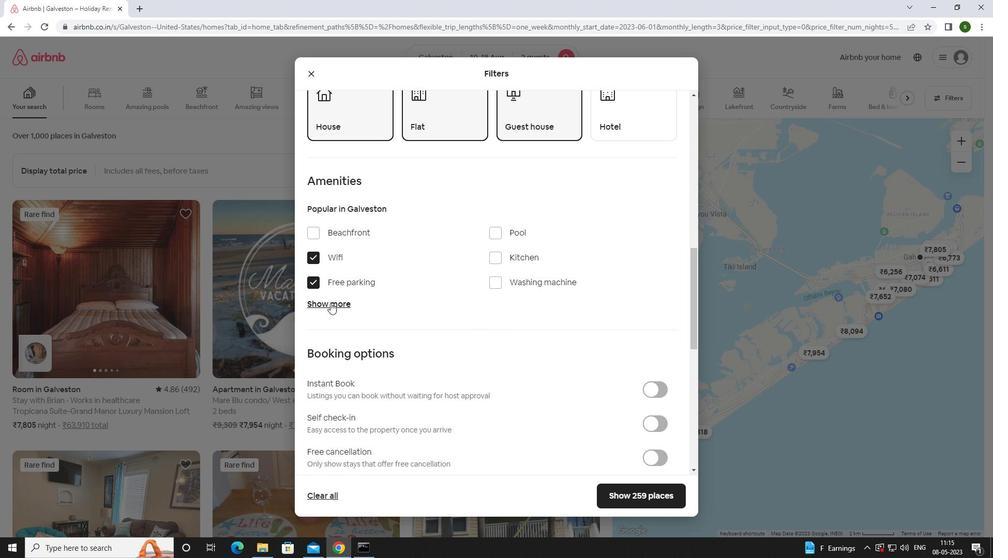 
Action: Mouse moved to (452, 313)
Screenshot: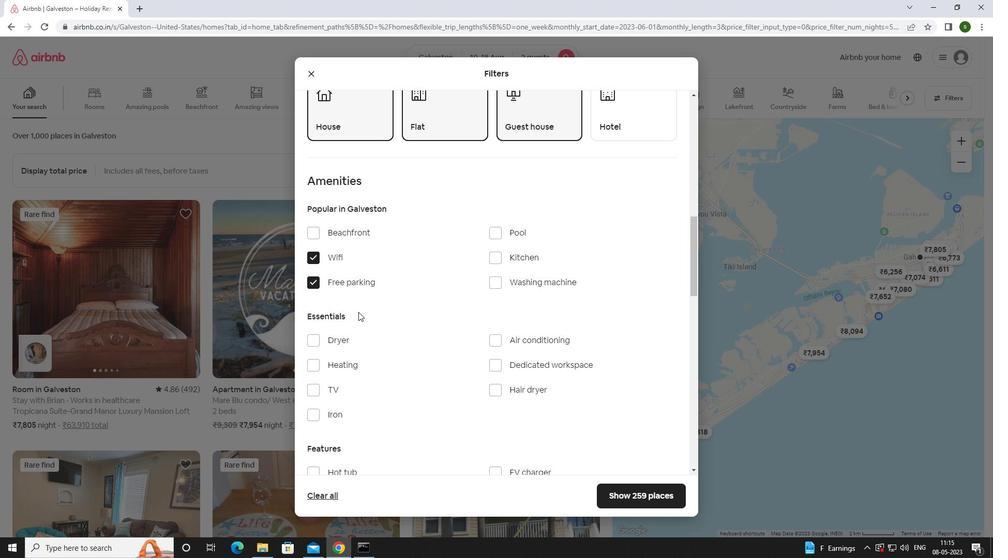 
Action: Mouse scrolled (452, 313) with delta (0, 0)
Screenshot: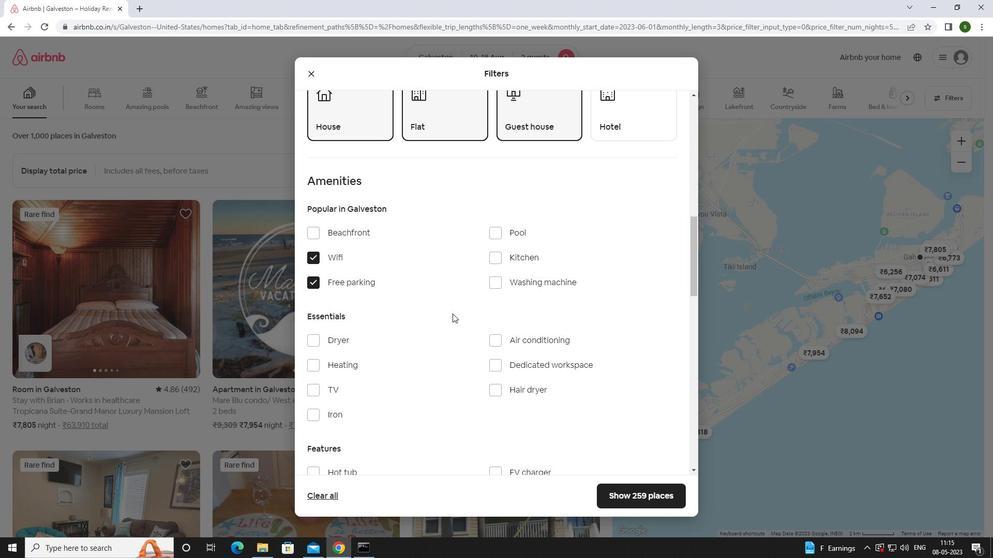
Action: Mouse moved to (331, 338)
Screenshot: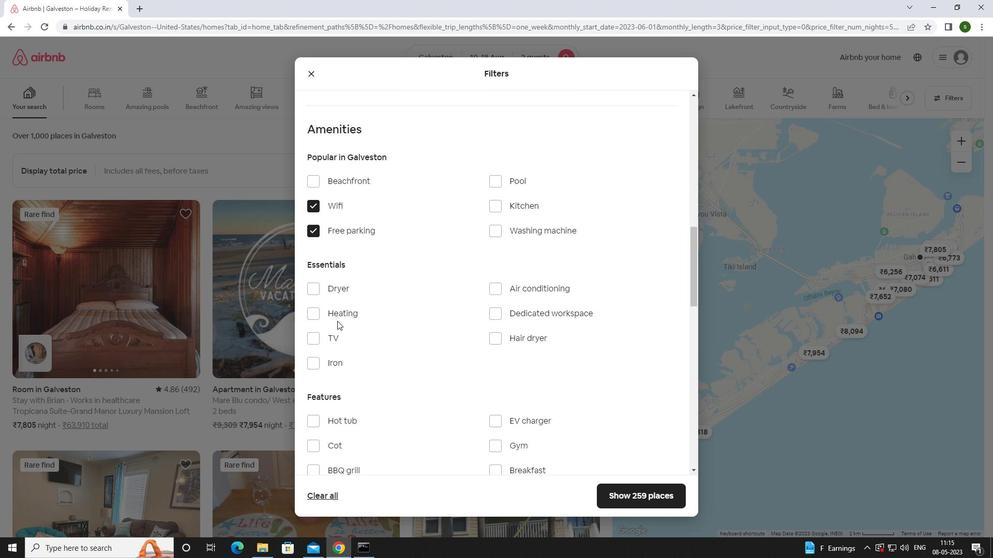 
Action: Mouse pressed left at (331, 338)
Screenshot: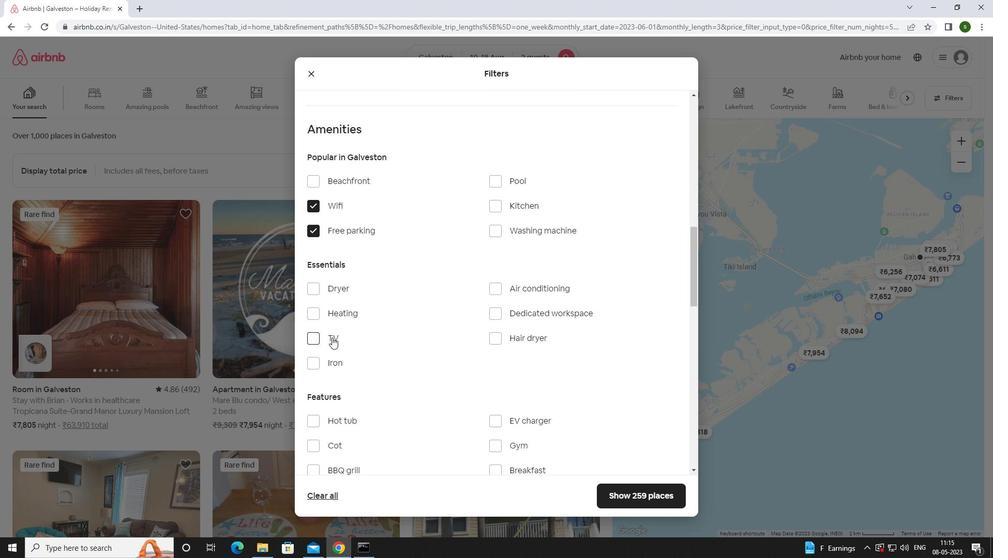 
Action: Mouse moved to (425, 334)
Screenshot: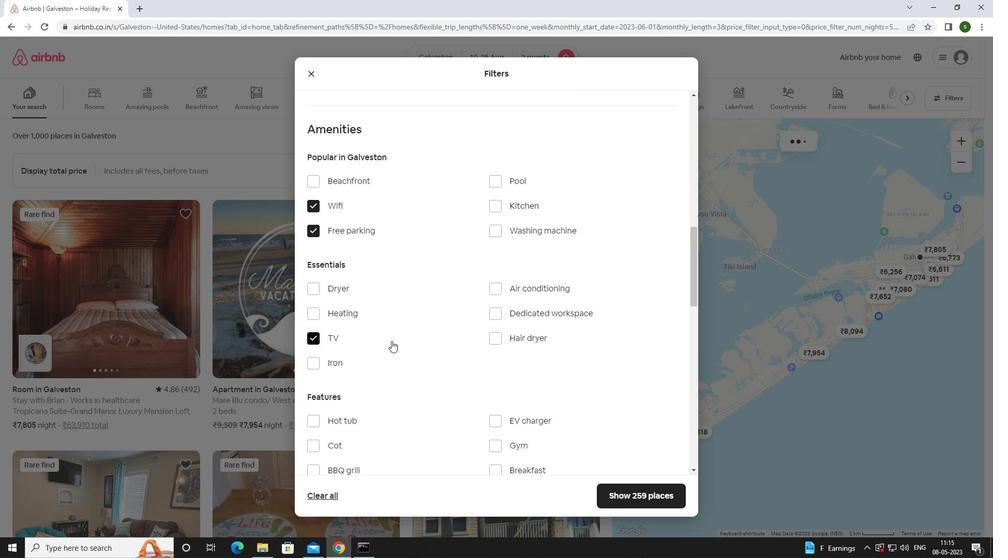 
Action: Mouse scrolled (425, 333) with delta (0, 0)
Screenshot: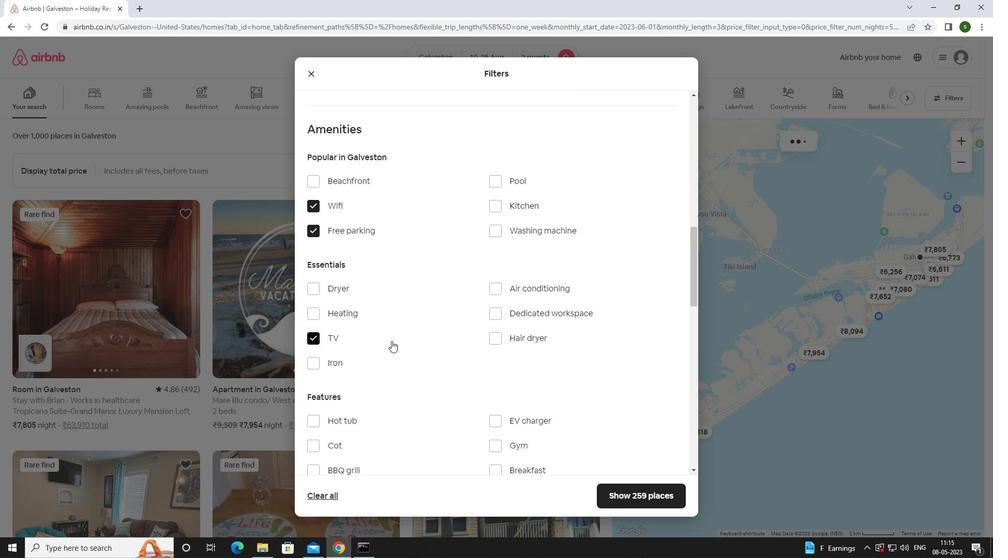 
Action: Mouse scrolled (425, 333) with delta (0, 0)
Screenshot: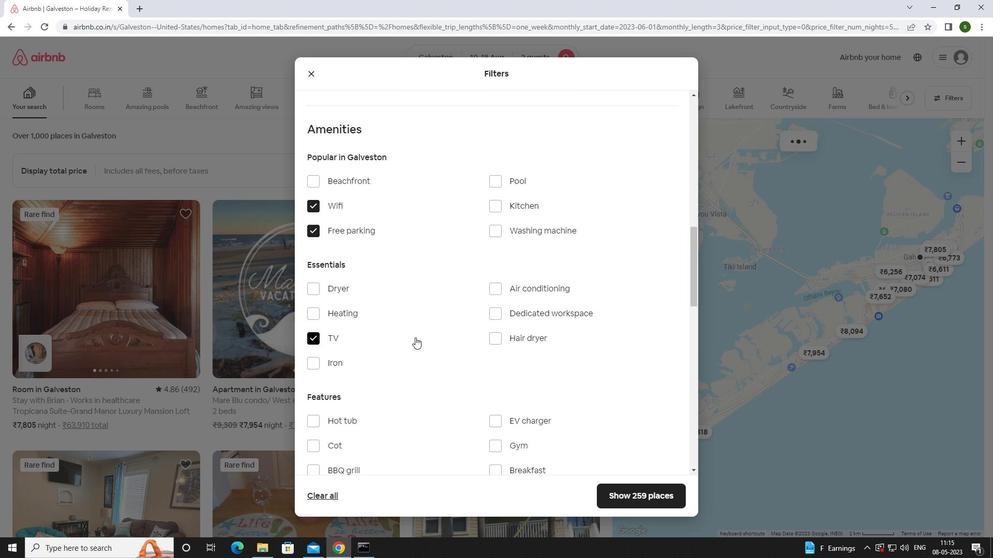 
Action: Mouse moved to (514, 341)
Screenshot: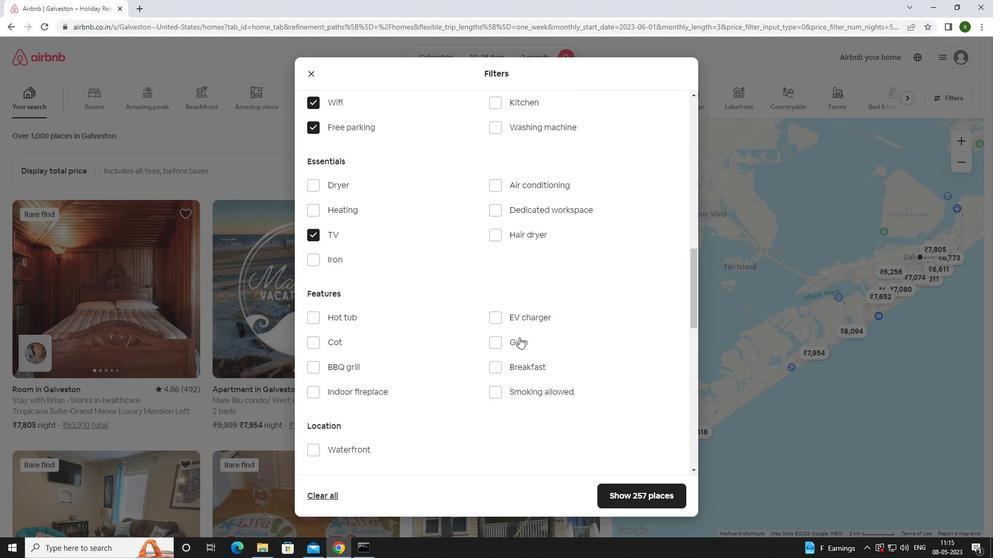 
Action: Mouse pressed left at (514, 341)
Screenshot: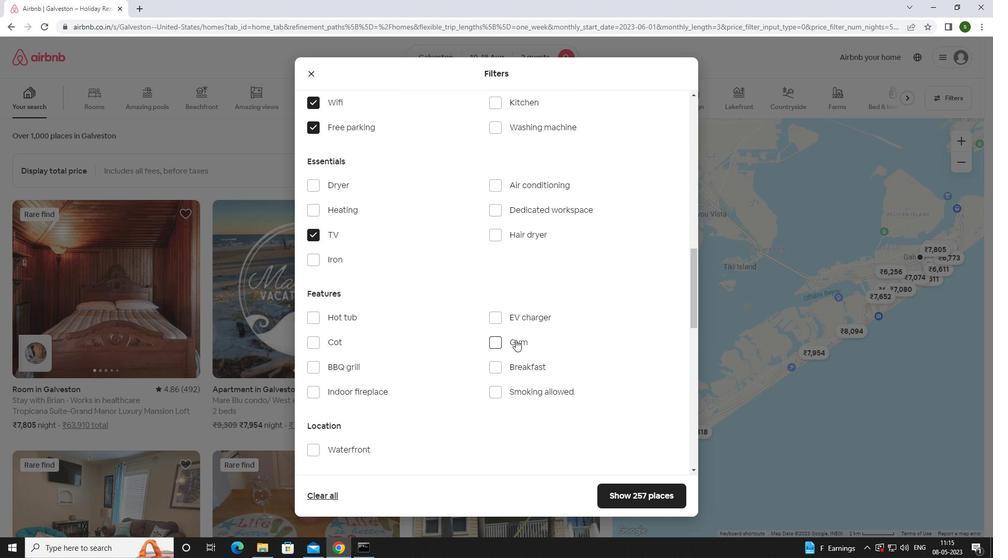 
Action: Mouse moved to (519, 369)
Screenshot: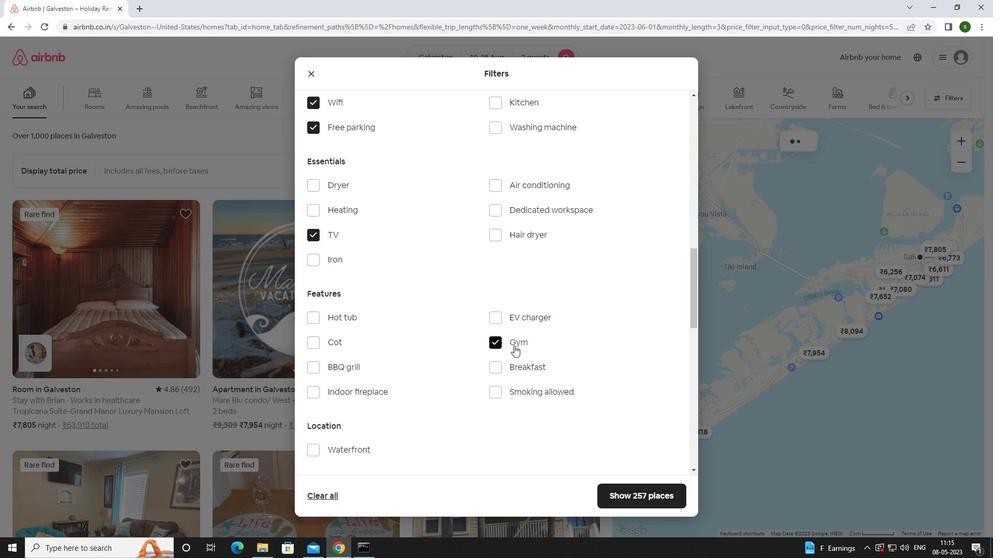 
Action: Mouse pressed left at (519, 369)
Screenshot: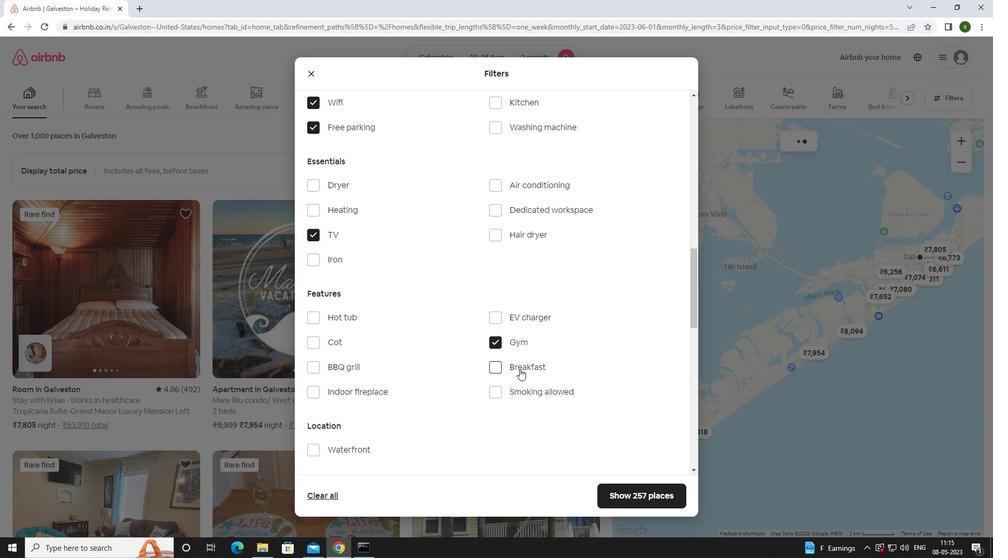 
Action: Mouse scrolled (519, 368) with delta (0, 0)
Screenshot: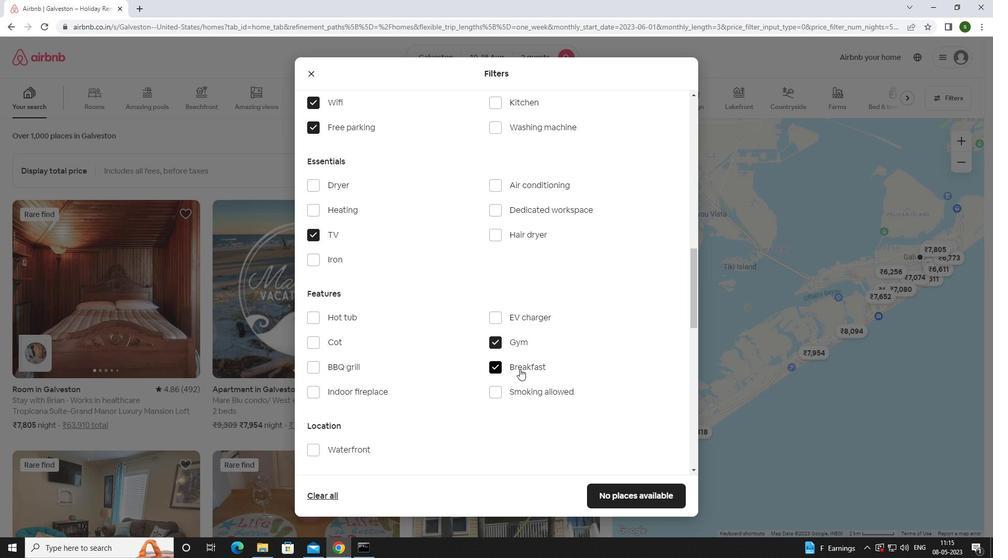 
Action: Mouse scrolled (519, 368) with delta (0, 0)
Screenshot: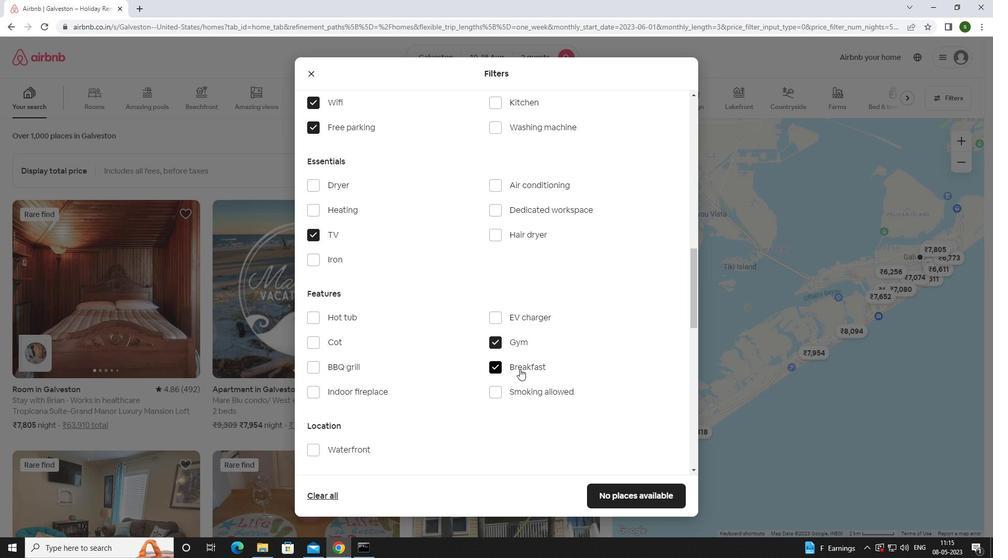 
Action: Mouse scrolled (519, 368) with delta (0, 0)
Screenshot: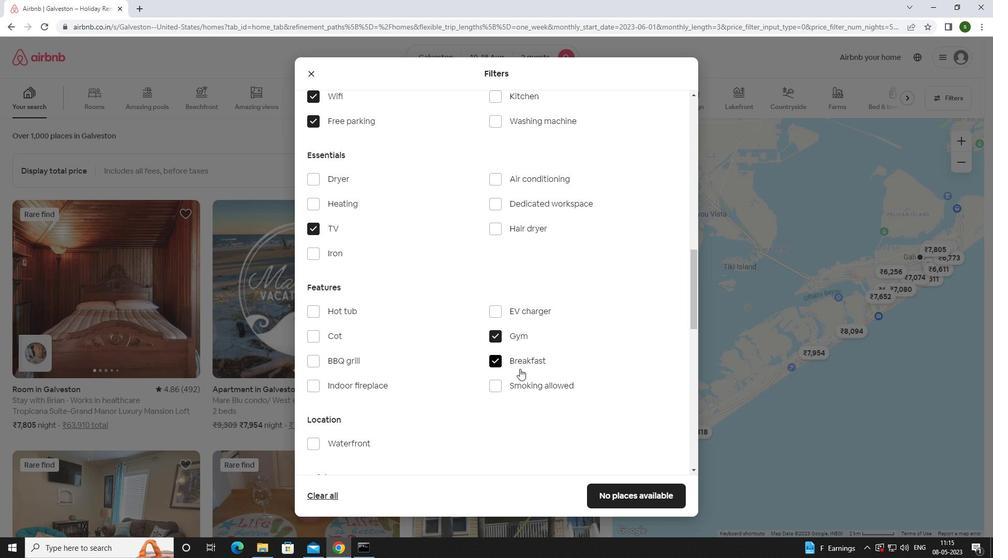 
Action: Mouse scrolled (519, 368) with delta (0, 0)
Screenshot: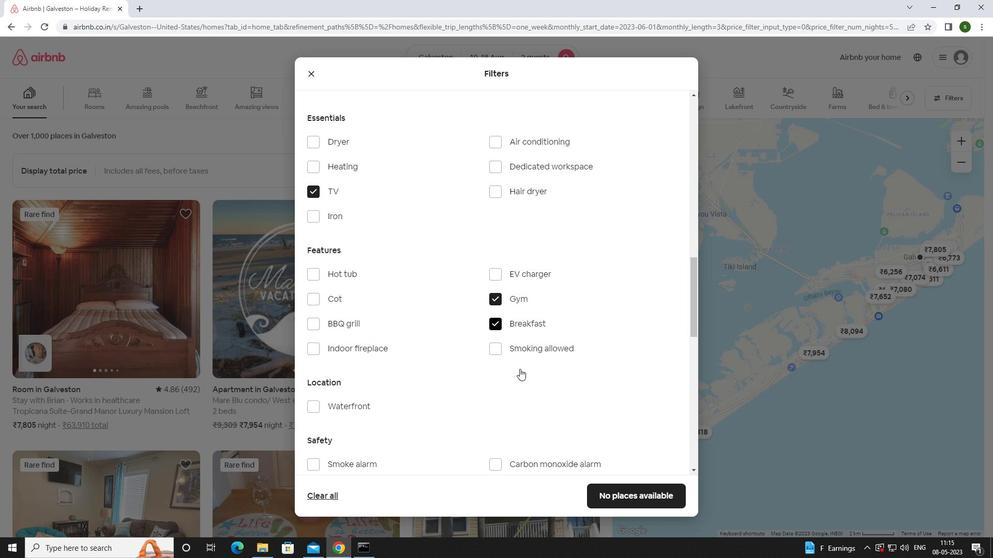 
Action: Mouse moved to (649, 440)
Screenshot: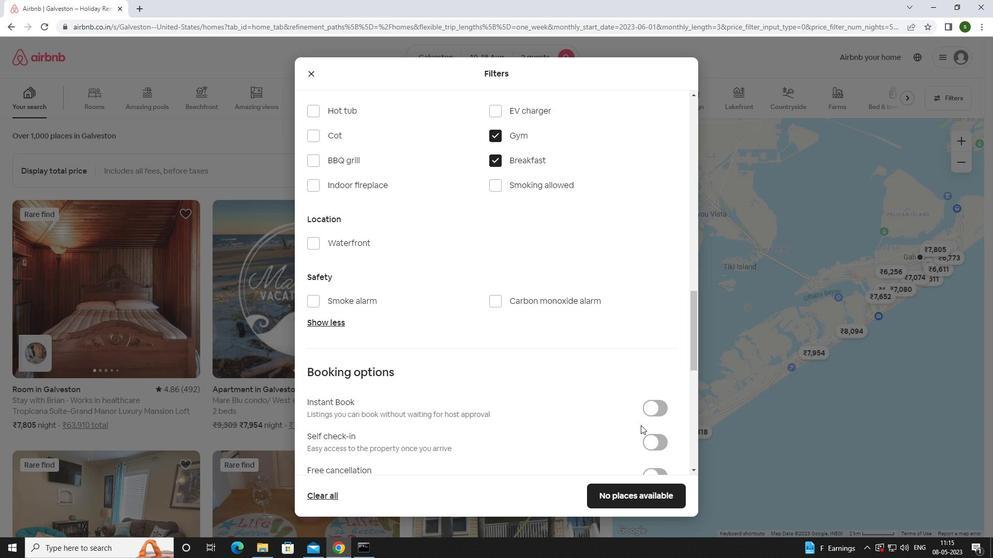 
Action: Mouse pressed left at (649, 440)
Screenshot: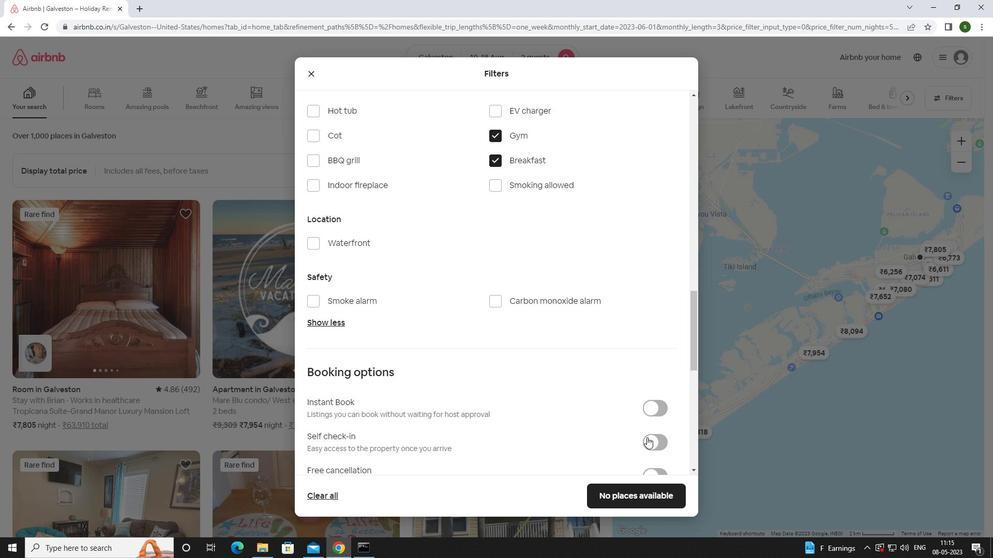 
Action: Mouse moved to (532, 367)
Screenshot: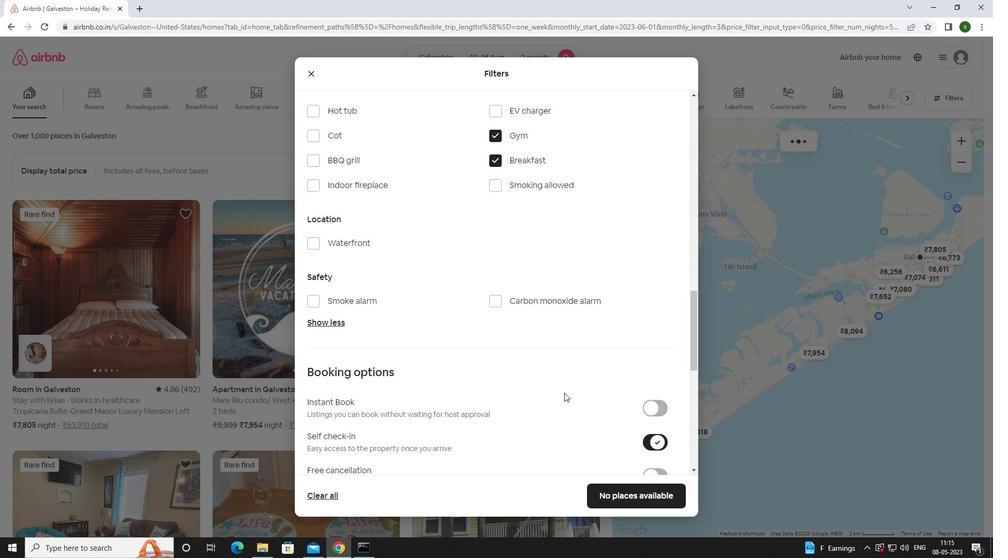 
Action: Mouse scrolled (532, 366) with delta (0, 0)
Screenshot: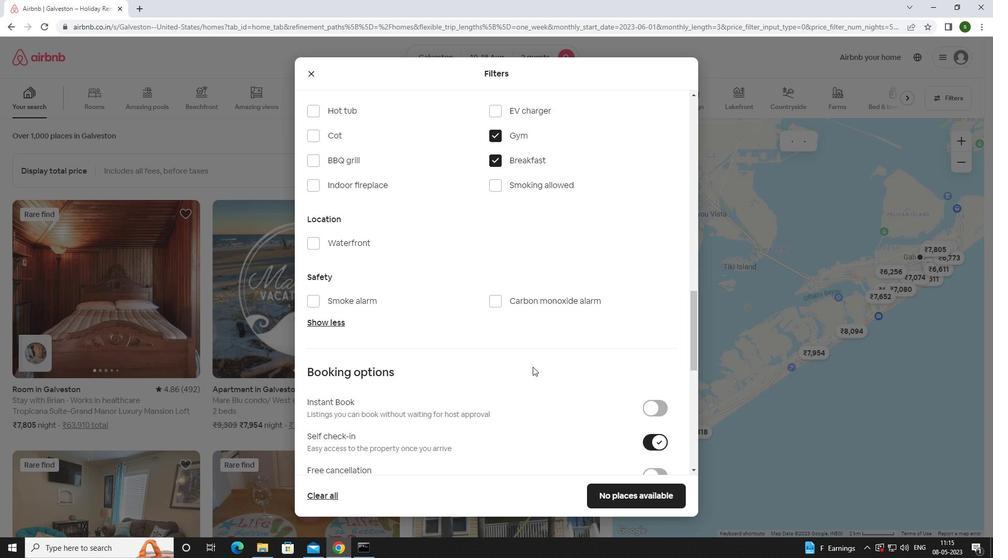 
Action: Mouse scrolled (532, 366) with delta (0, 0)
Screenshot: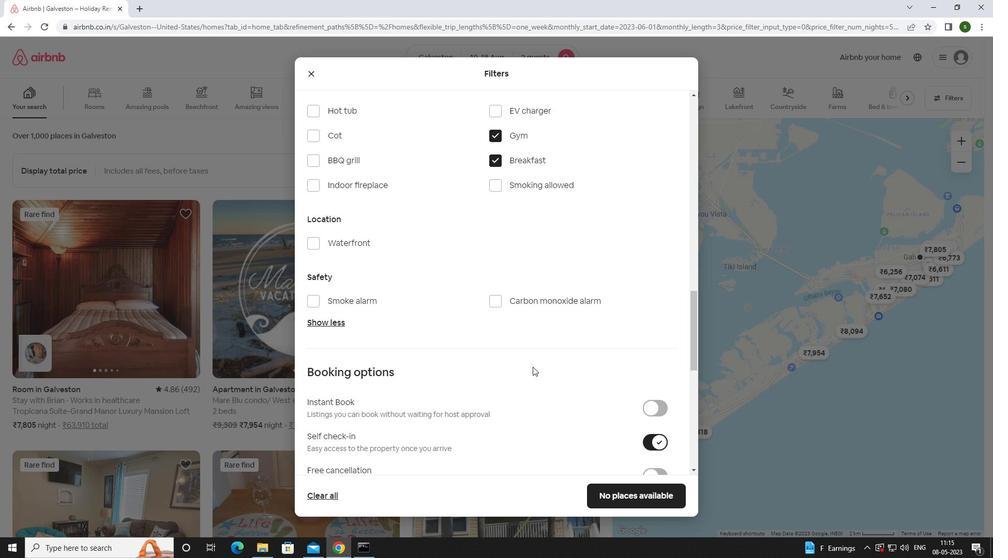 
Action: Mouse scrolled (532, 366) with delta (0, 0)
Screenshot: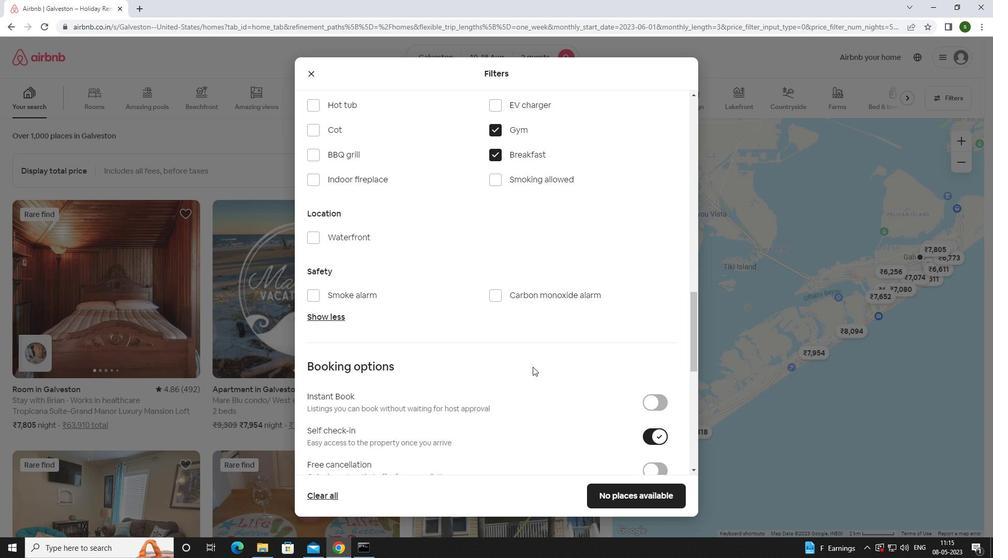 
Action: Mouse scrolled (532, 366) with delta (0, 0)
Screenshot: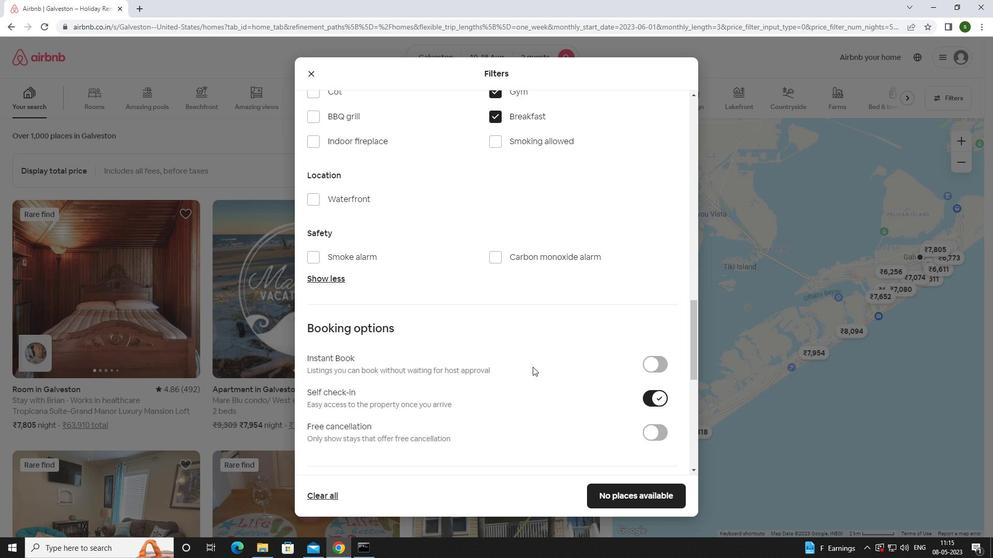 
Action: Mouse scrolled (532, 366) with delta (0, 0)
Screenshot: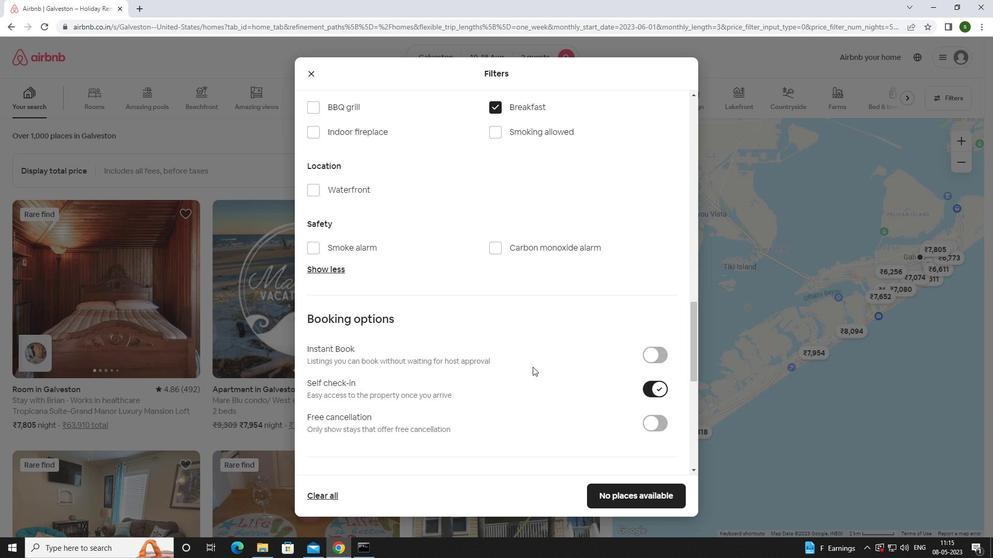 
Action: Mouse scrolled (532, 366) with delta (0, 0)
Screenshot: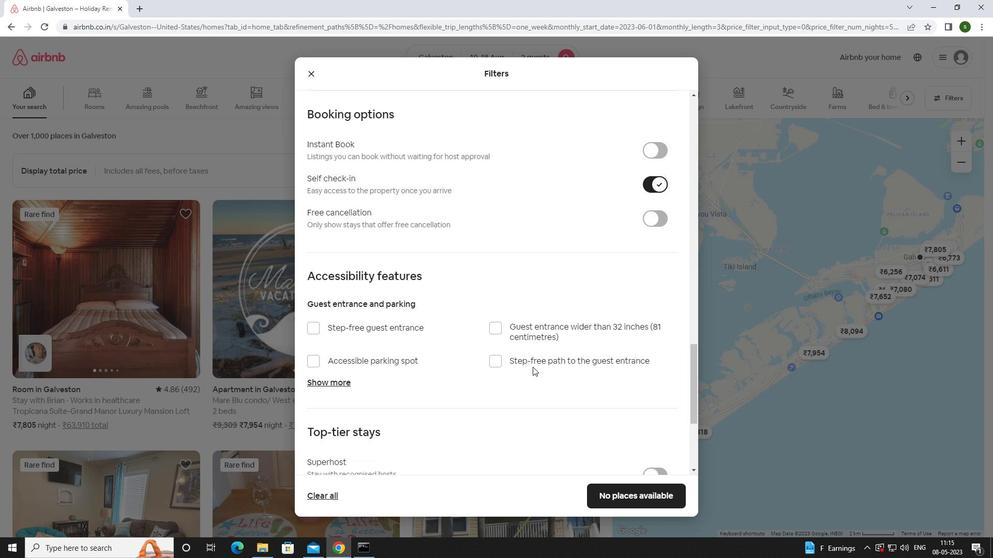 
Action: Mouse scrolled (532, 366) with delta (0, 0)
Screenshot: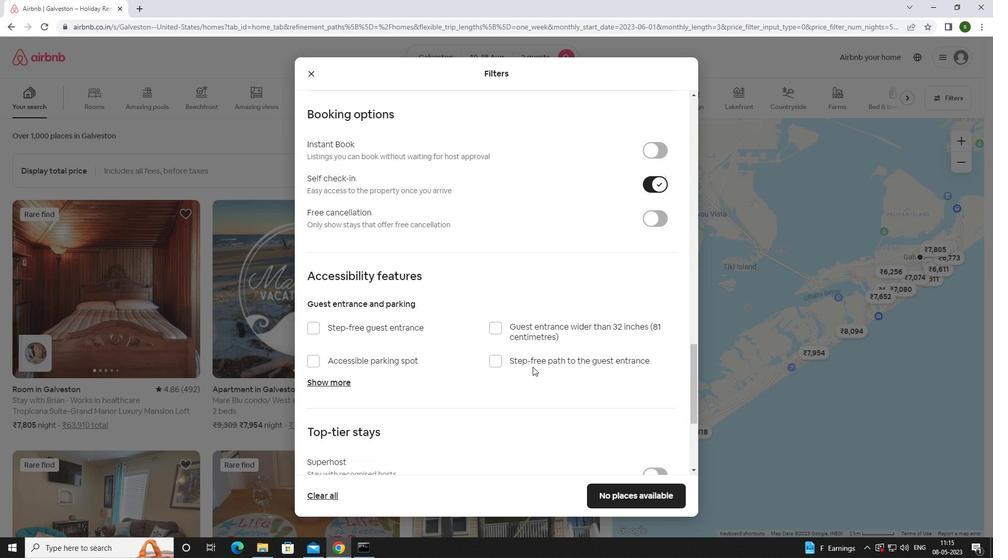 
Action: Mouse scrolled (532, 366) with delta (0, 0)
Screenshot: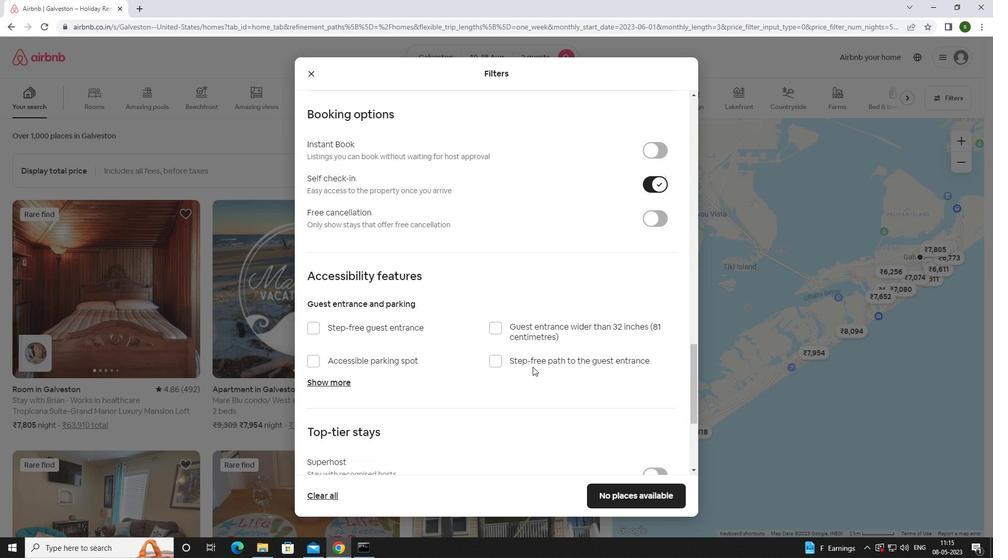
Action: Mouse scrolled (532, 366) with delta (0, 0)
Screenshot: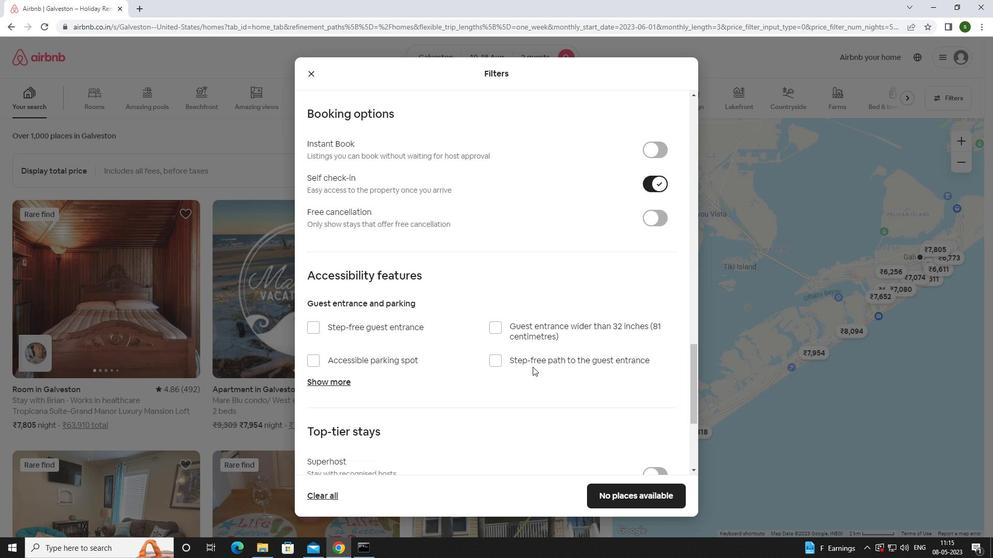 
Action: Mouse moved to (343, 399)
Screenshot: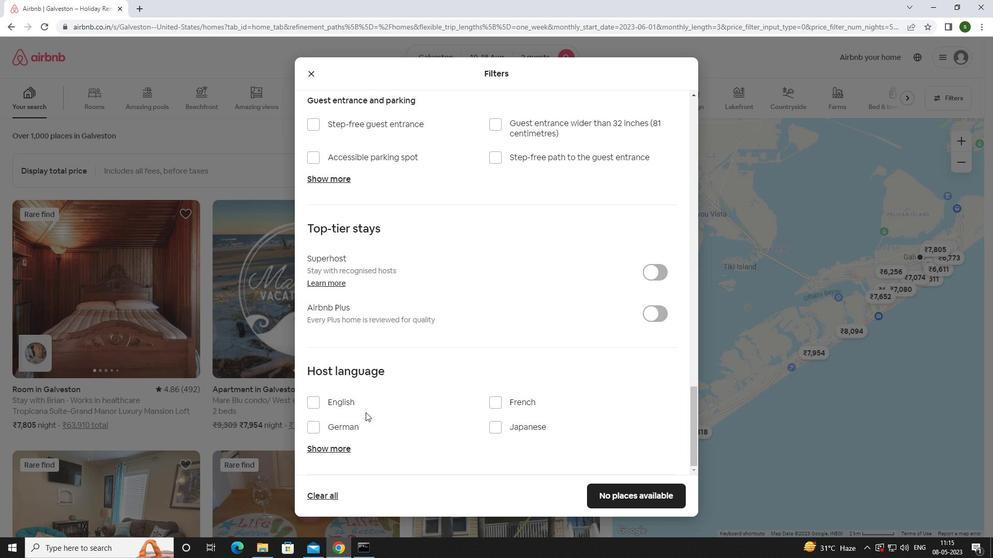 
Action: Mouse pressed left at (343, 399)
Screenshot: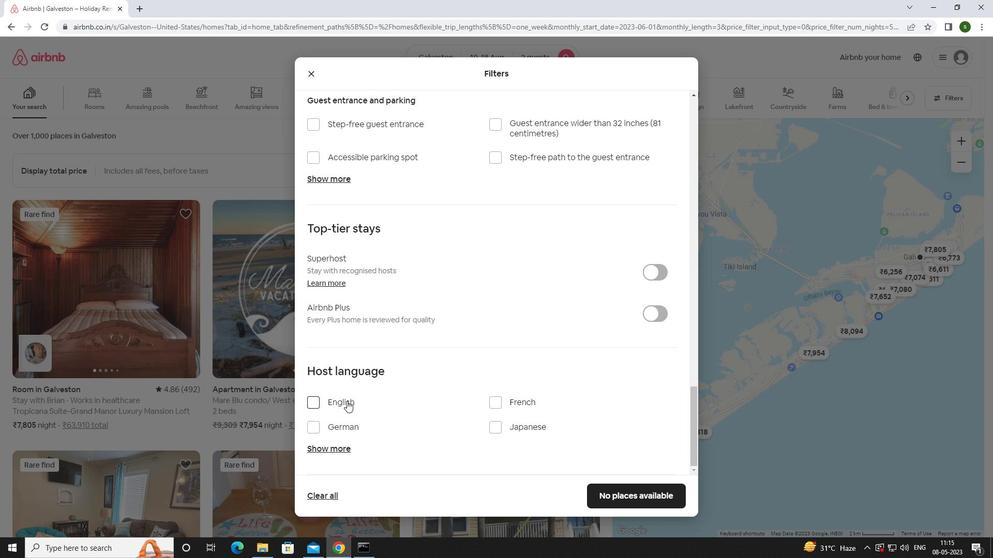 
Action: Mouse moved to (619, 499)
Screenshot: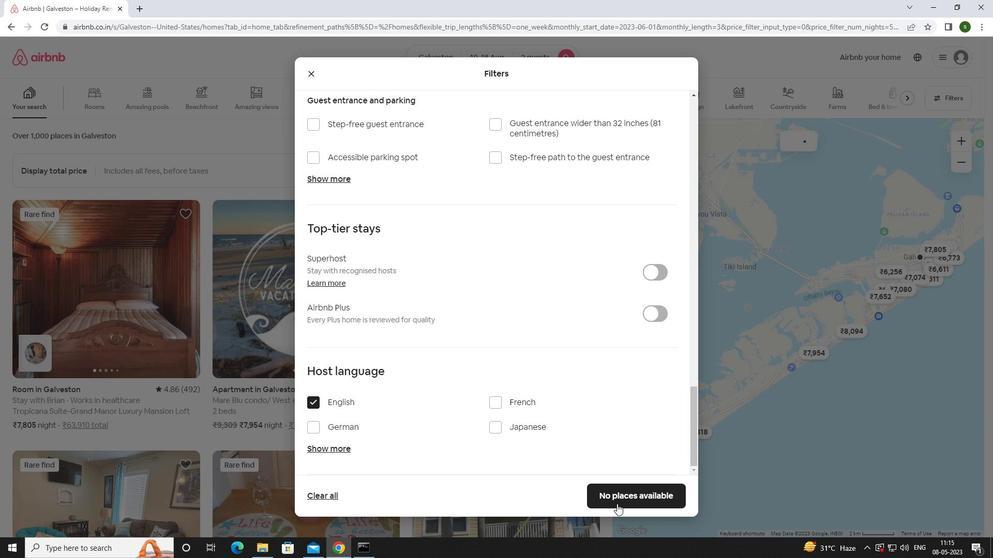 
Action: Mouse pressed left at (619, 499)
Screenshot: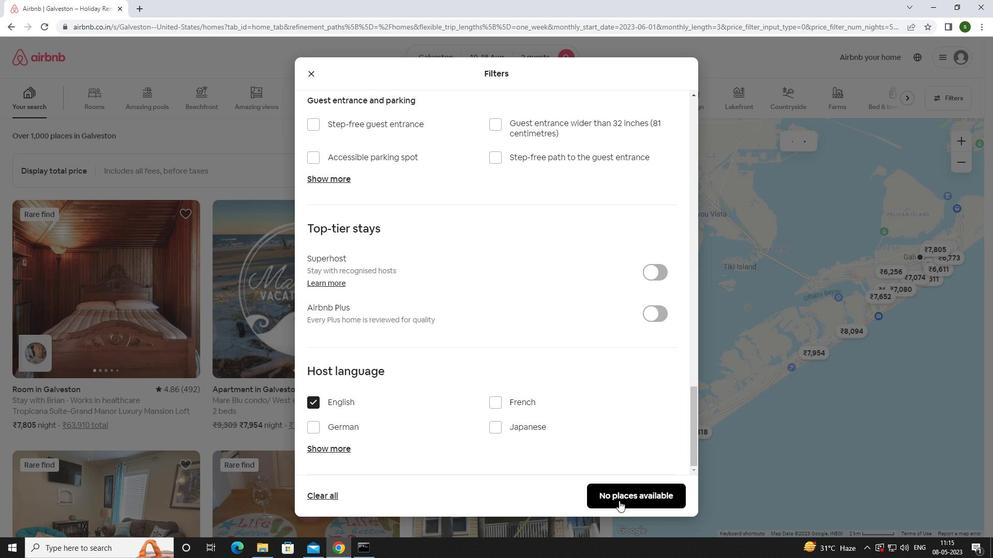 
Action: Mouse moved to (411, 324)
Screenshot: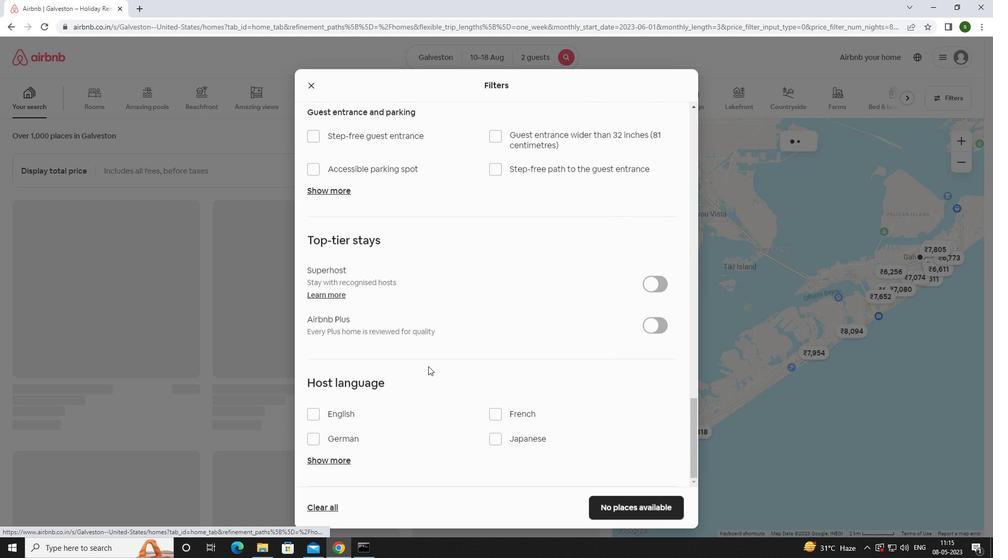 
